 Task: Open Card Card0000000301 in Board Board0000000076 in Workspace WS0000000026 in Trello. Add Member Nikrathi889@gmail.com to Card Card0000000301 in Board Board0000000076 in Workspace WS0000000026 in Trello. Add Green Label titled Label0000000301 to Card Card0000000301 in Board Board0000000076 in Workspace WS0000000026 in Trello. Add Checklist CL0000000301 to Card Card0000000301 in Board Board0000000076 in Workspace WS0000000026 in Trello. Add Dates with Start Date as Apr 08 2023 and Due Date as Apr 30 2023 to Card Card0000000301 in Board Board0000000076 in Workspace WS0000000026 in Trello
Action: Mouse moved to (357, 233)
Screenshot: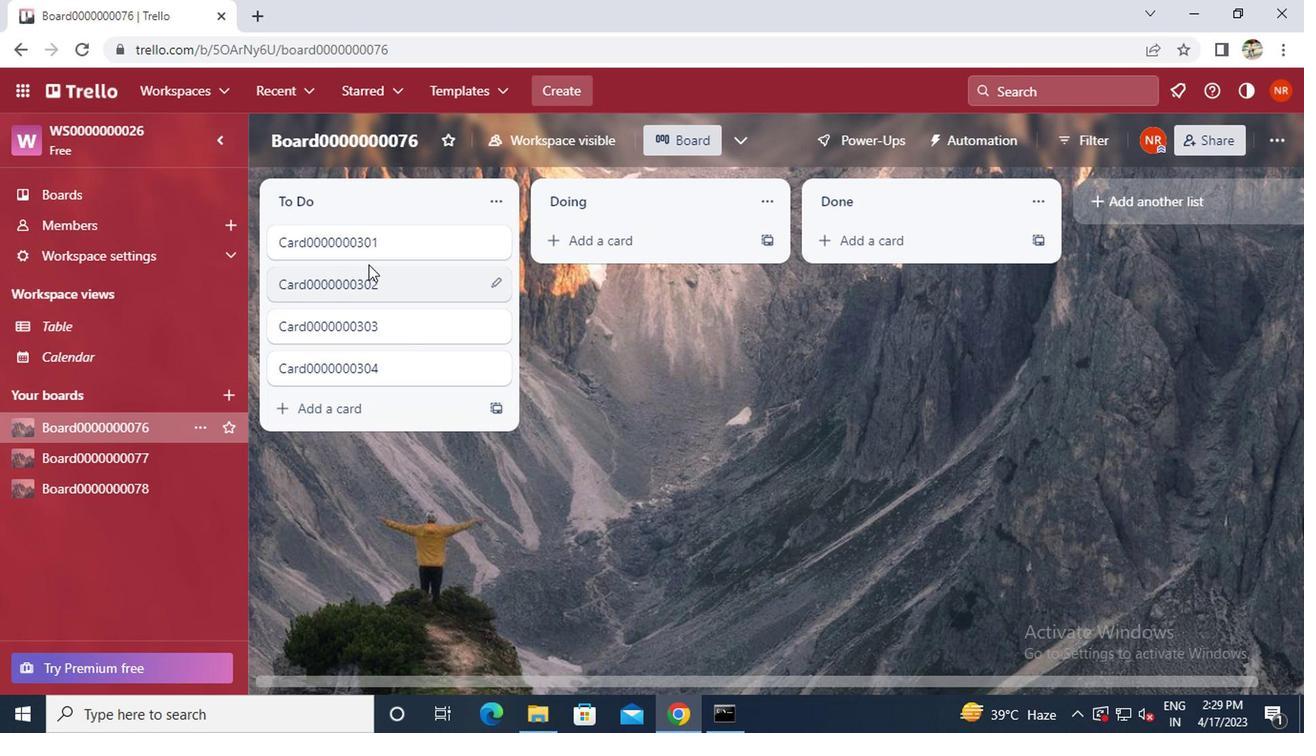 
Action: Mouse pressed left at (357, 233)
Screenshot: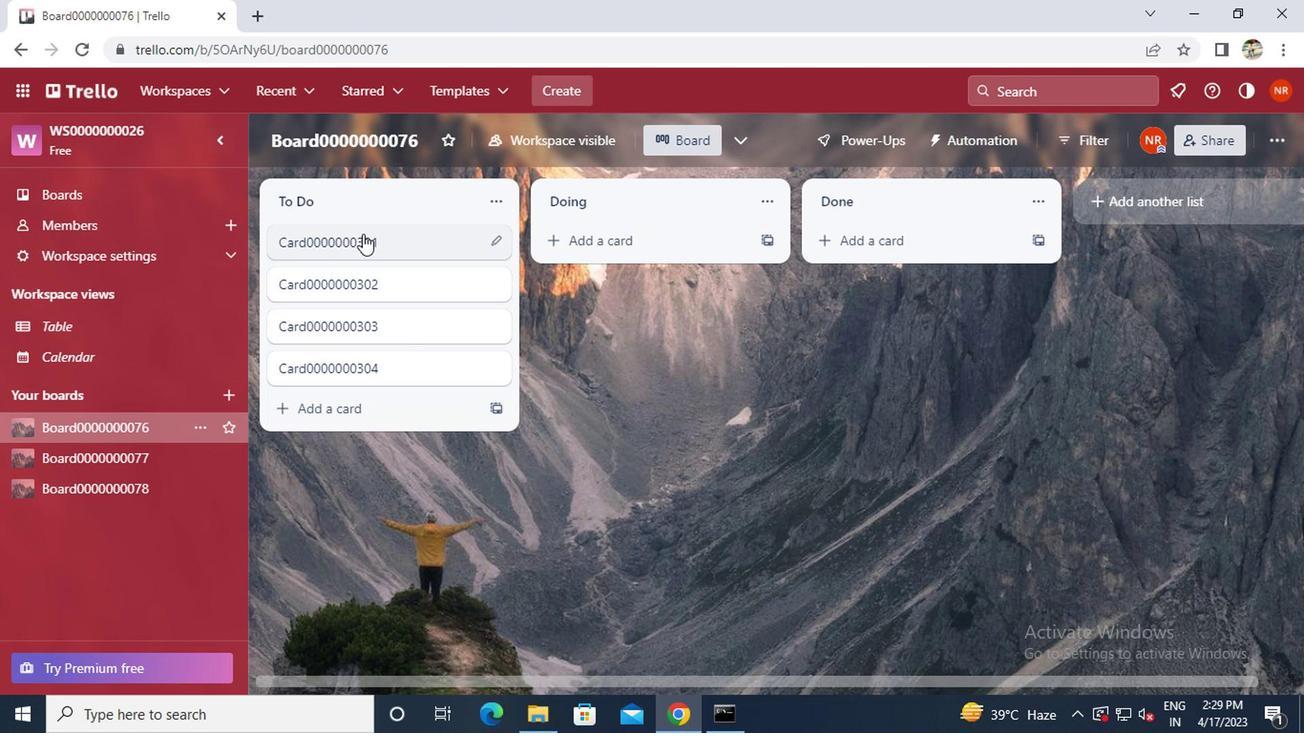 
Action: Mouse moved to (873, 239)
Screenshot: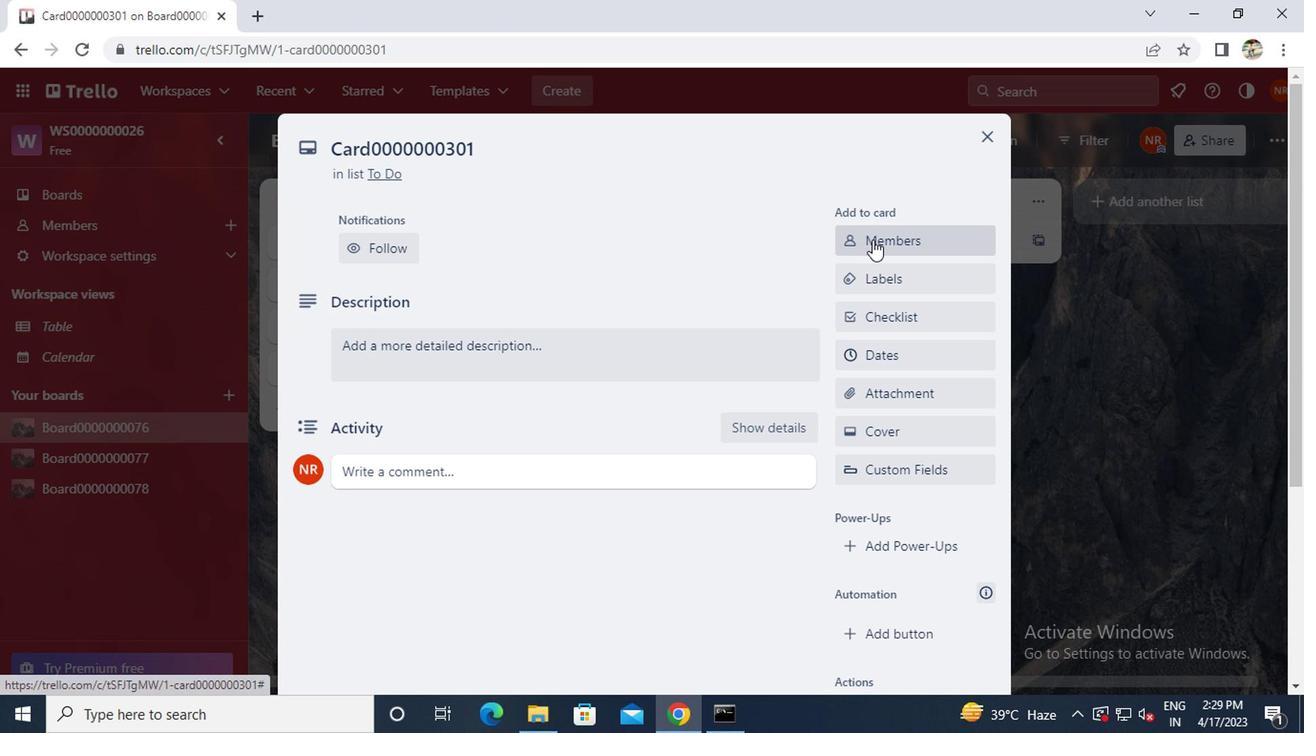 
Action: Mouse pressed left at (873, 239)
Screenshot: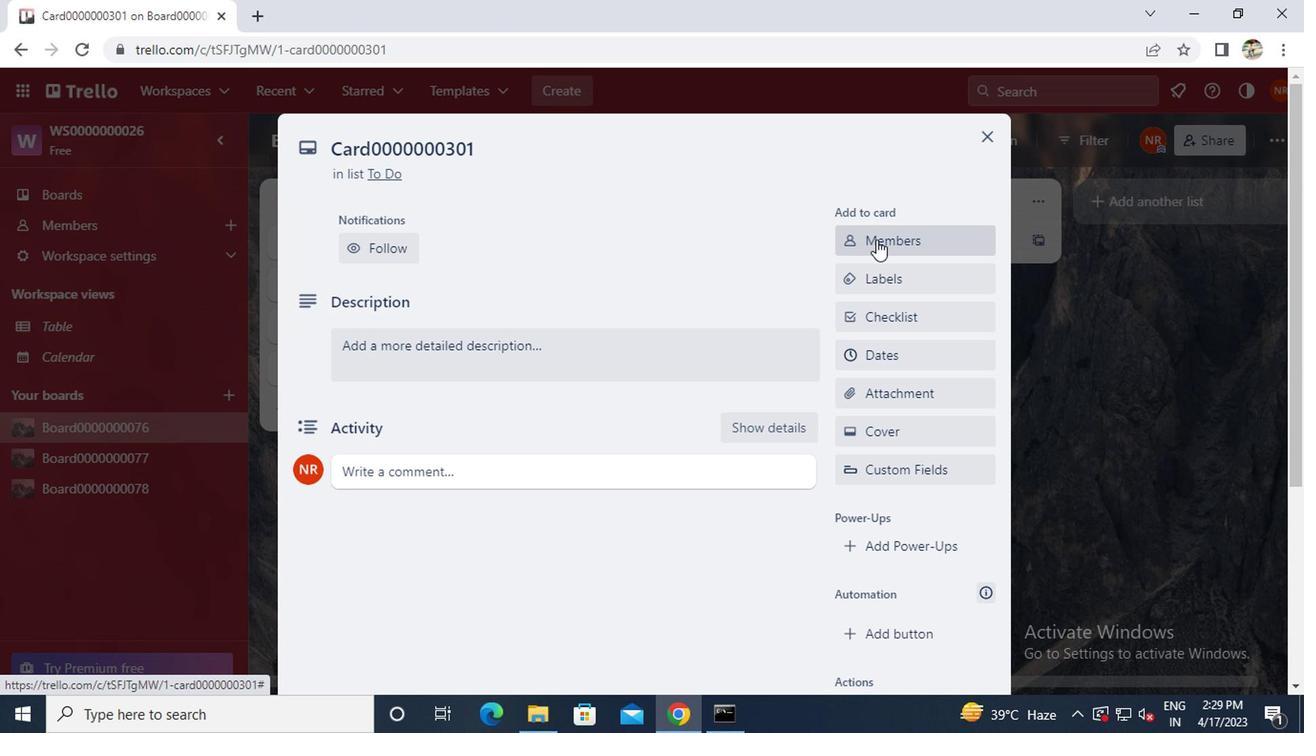 
Action: Key pressed n<Key.caps_lock>ikrathi889<Key.shift>@GMAIL.COM
Screenshot: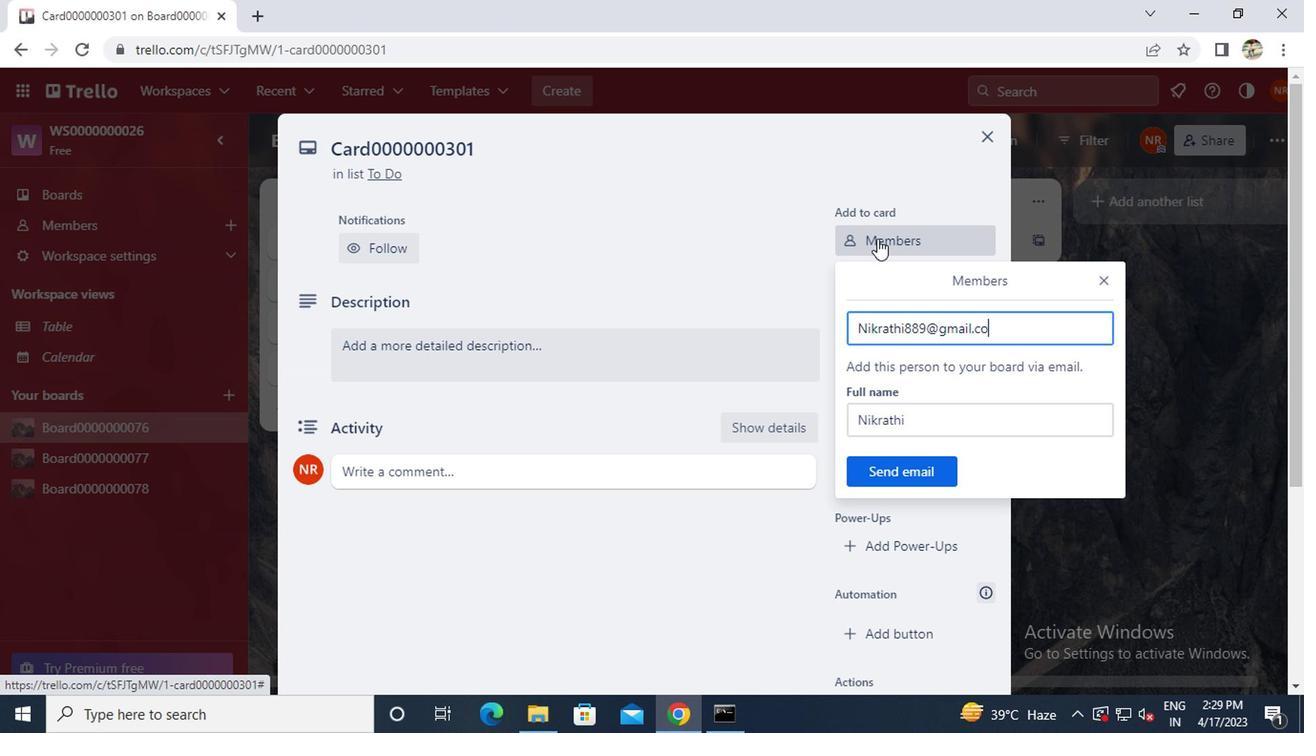 
Action: Mouse moved to (898, 468)
Screenshot: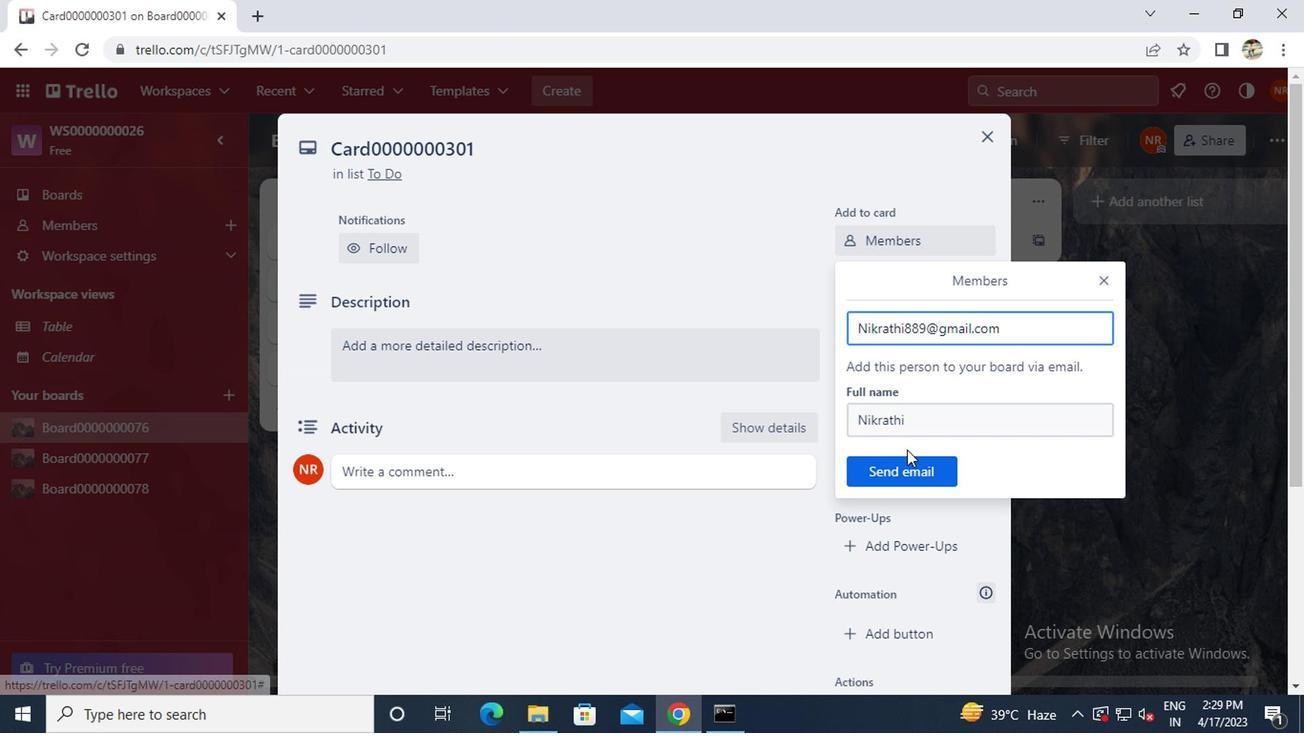 
Action: Mouse pressed left at (898, 468)
Screenshot: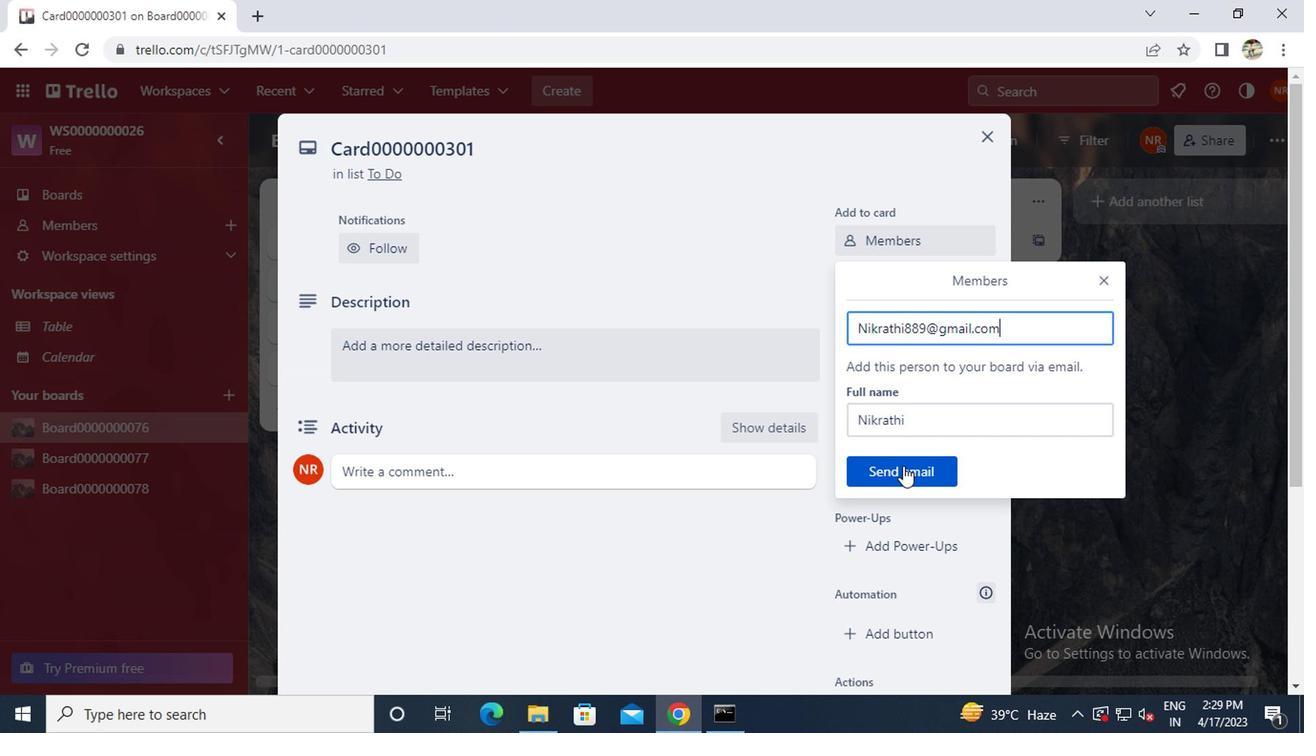 
Action: Mouse moved to (878, 349)
Screenshot: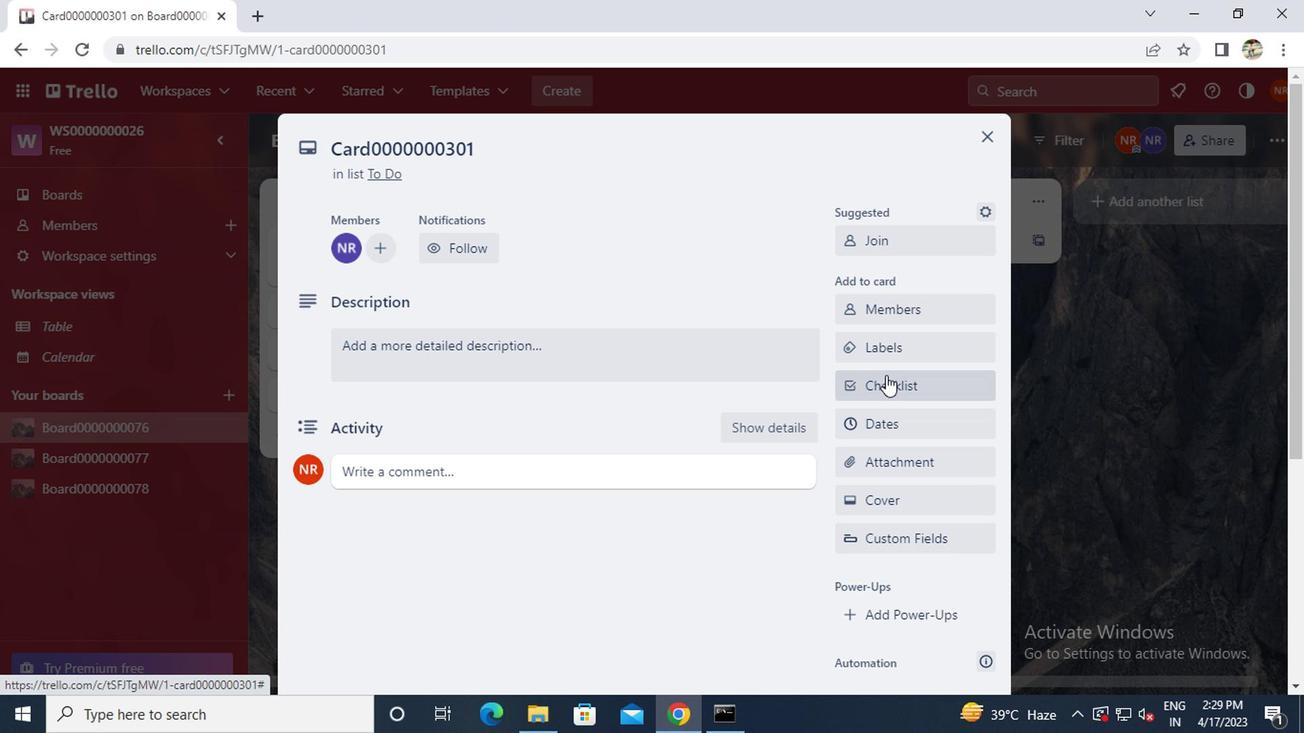 
Action: Mouse pressed left at (878, 349)
Screenshot: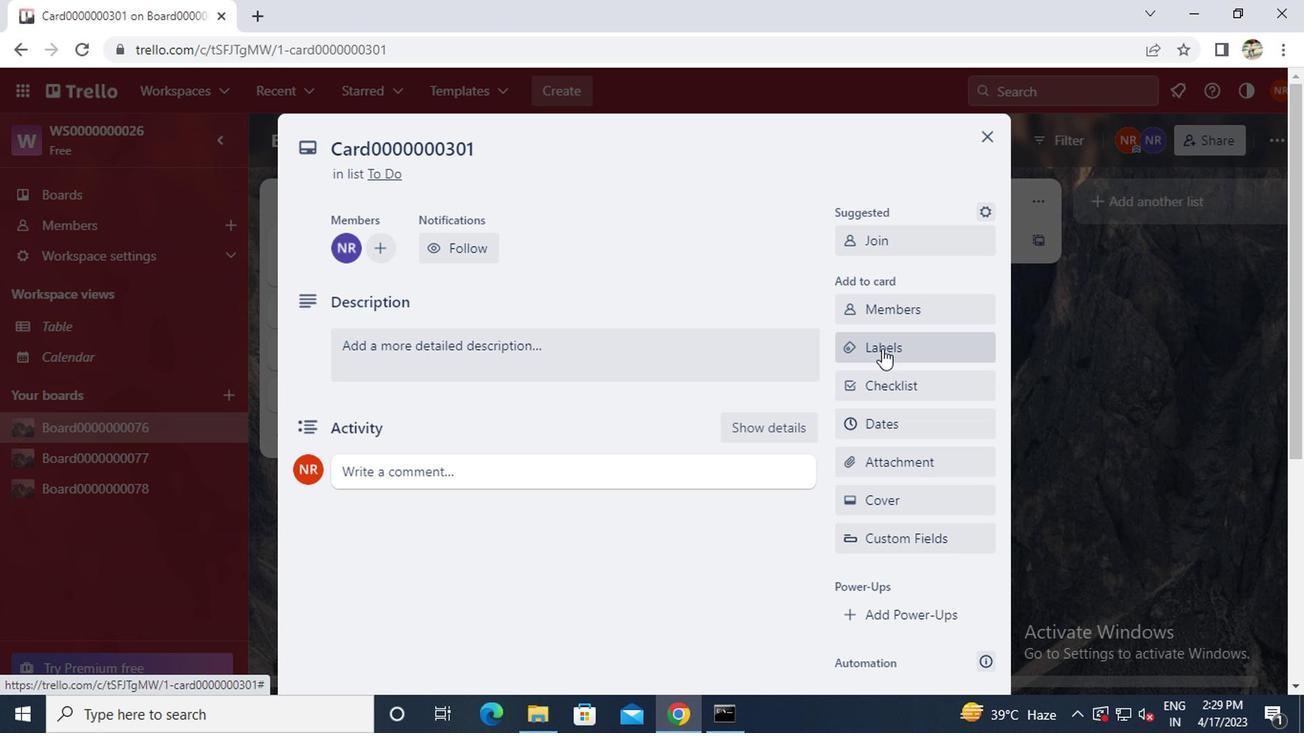 
Action: Mouse moved to (904, 473)
Screenshot: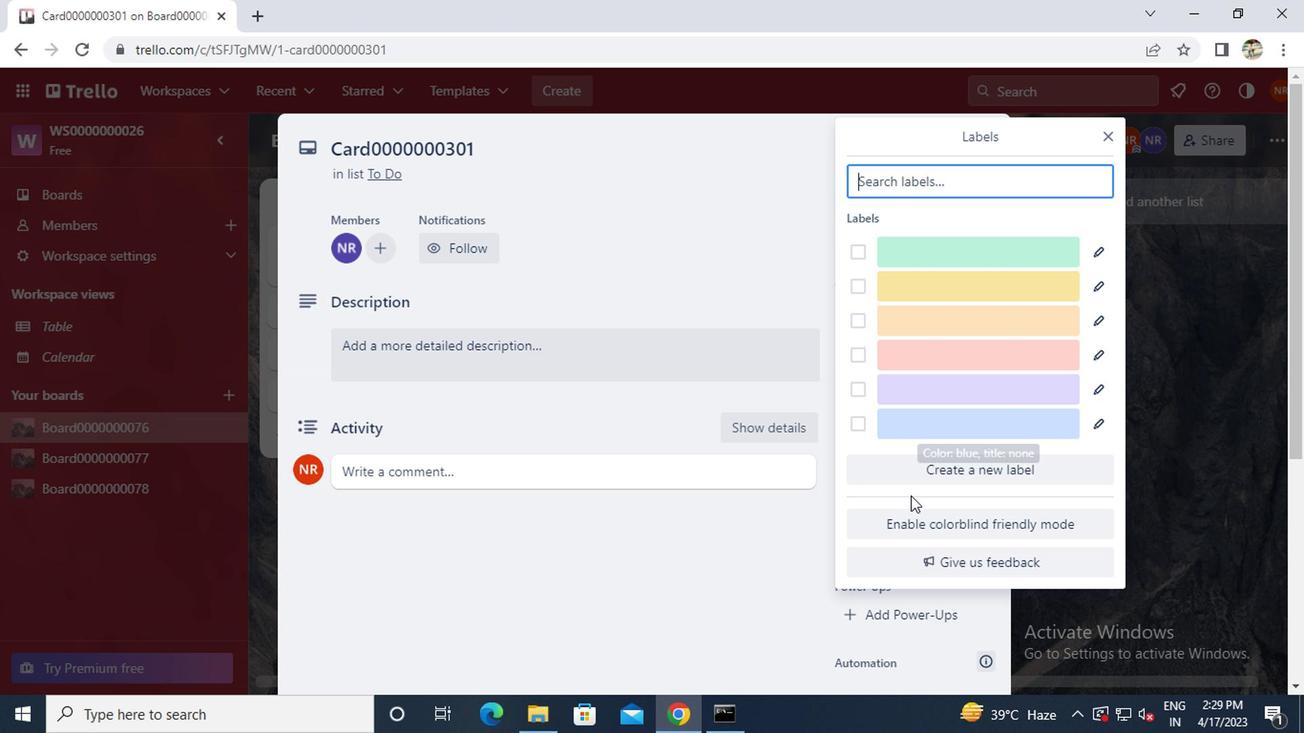 
Action: Mouse pressed left at (904, 473)
Screenshot: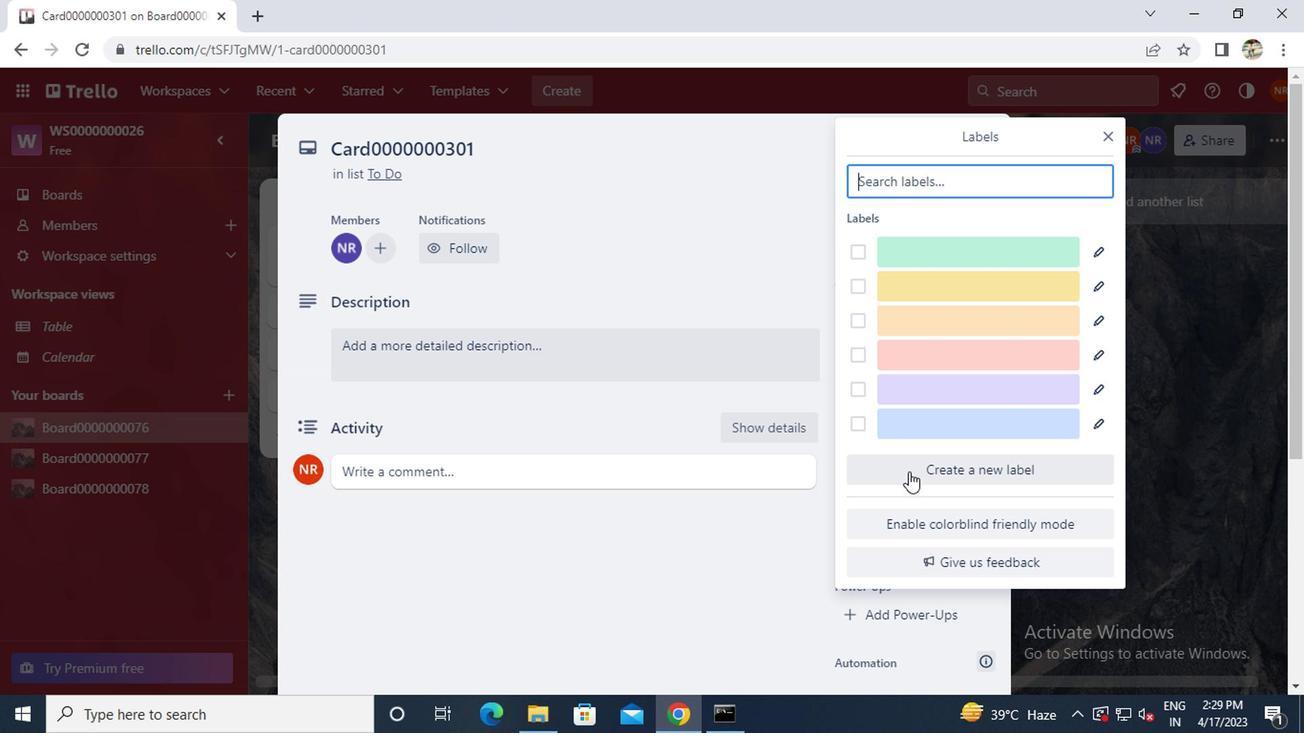 
Action: Mouse moved to (864, 417)
Screenshot: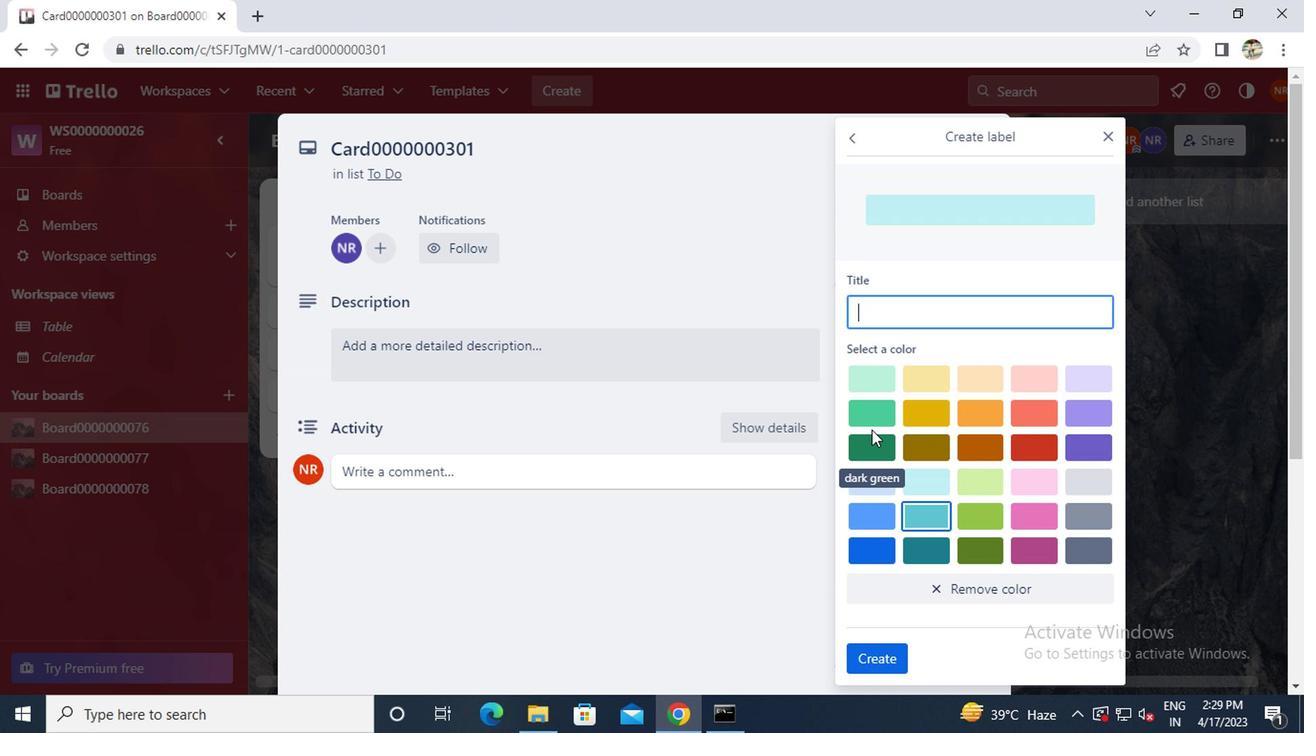 
Action: Mouse pressed left at (864, 417)
Screenshot: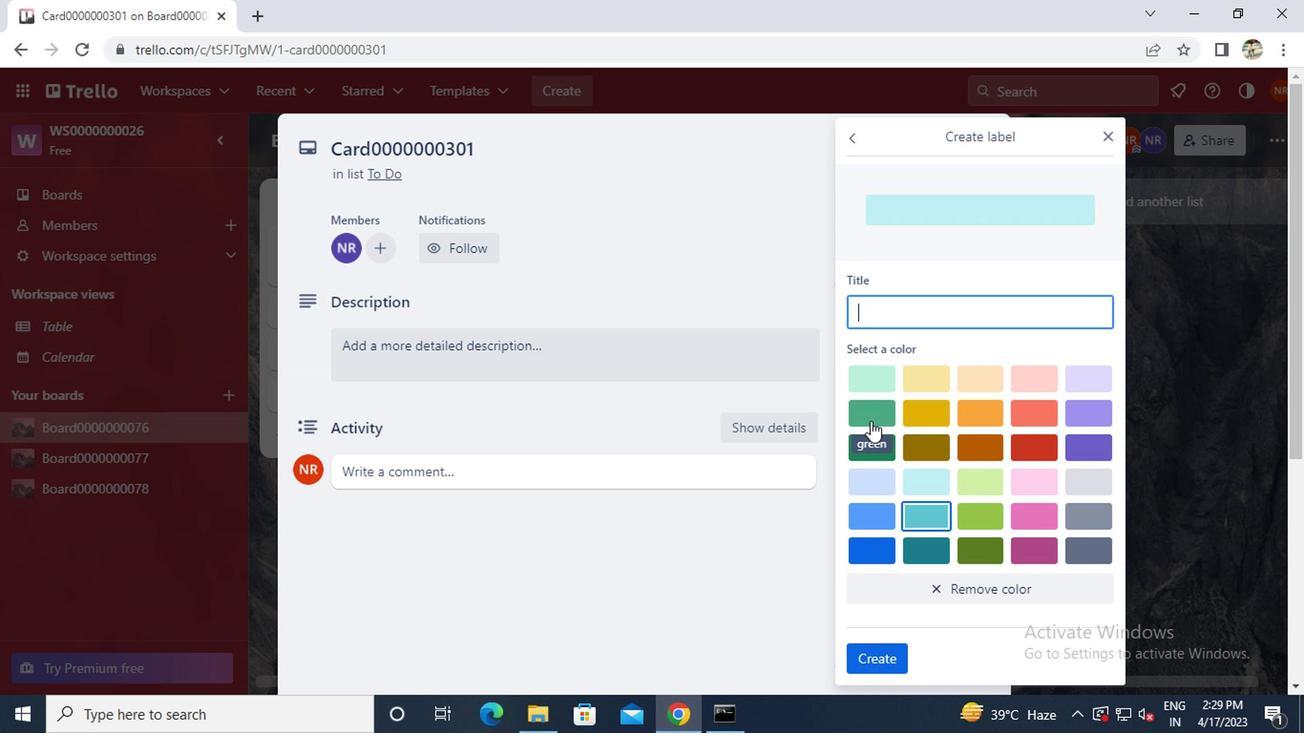 
Action: Mouse moved to (876, 309)
Screenshot: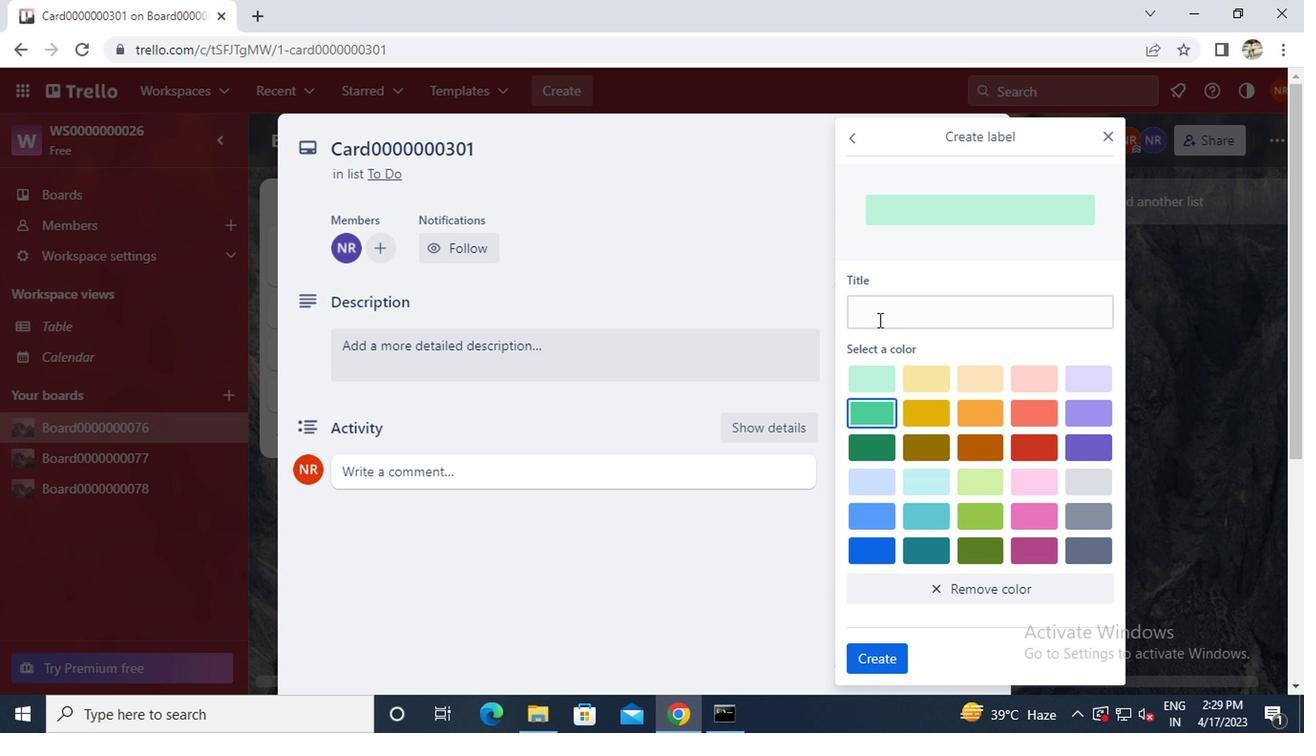 
Action: Mouse pressed left at (876, 309)
Screenshot: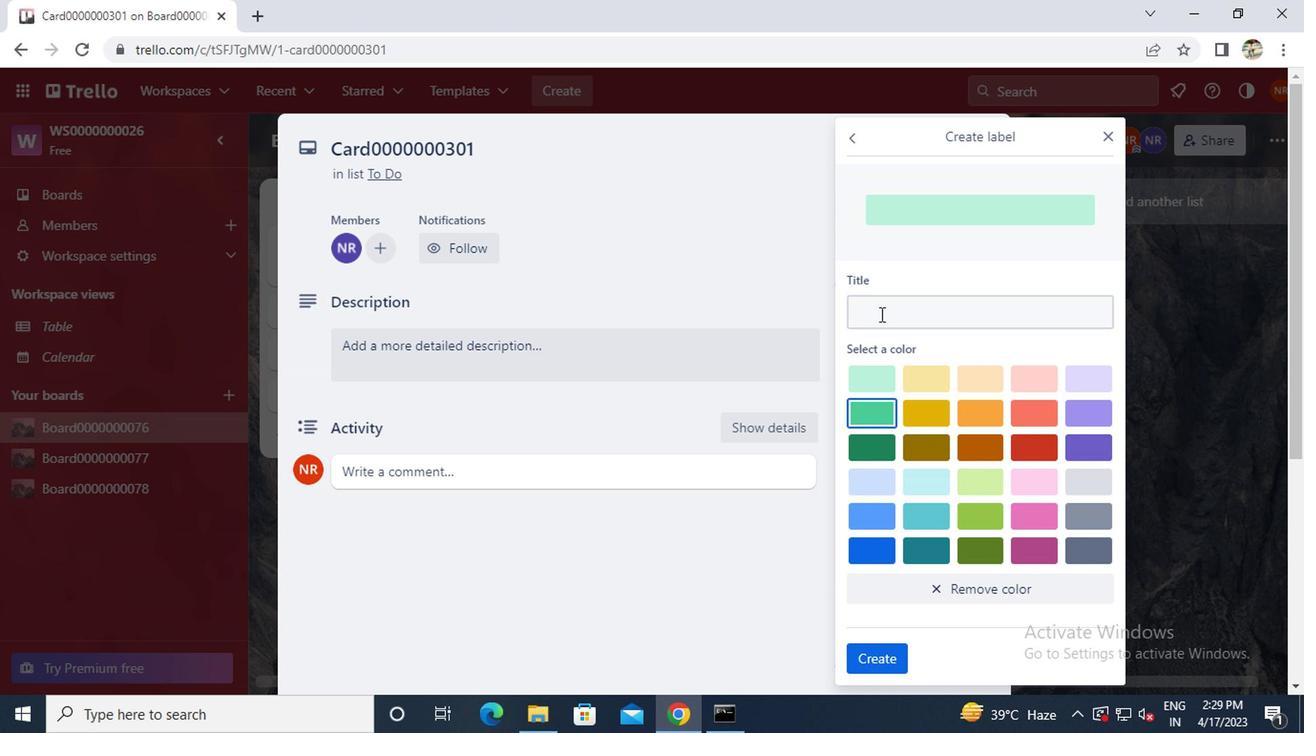 
Action: Key pressed <Key.caps_lock>L<Key.caps_lock>ABEL00000000<Key.backspace>301
Screenshot: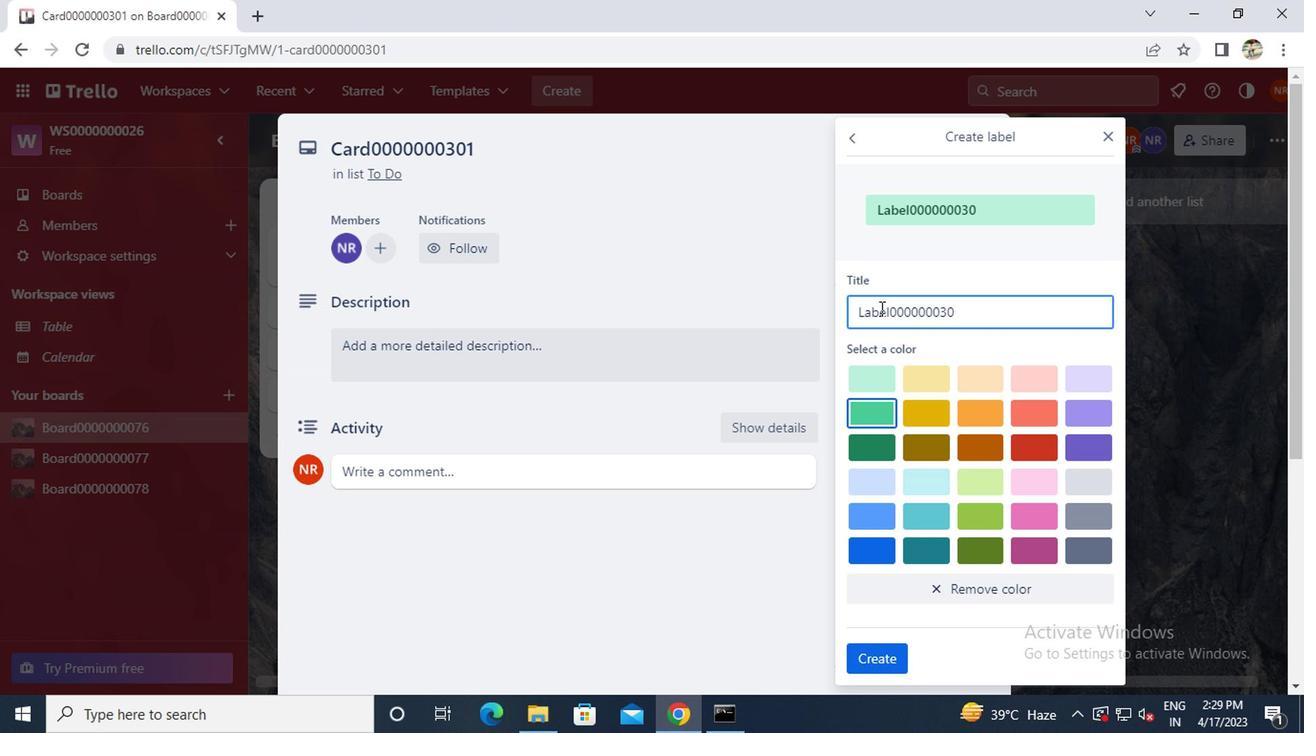 
Action: Mouse moved to (871, 657)
Screenshot: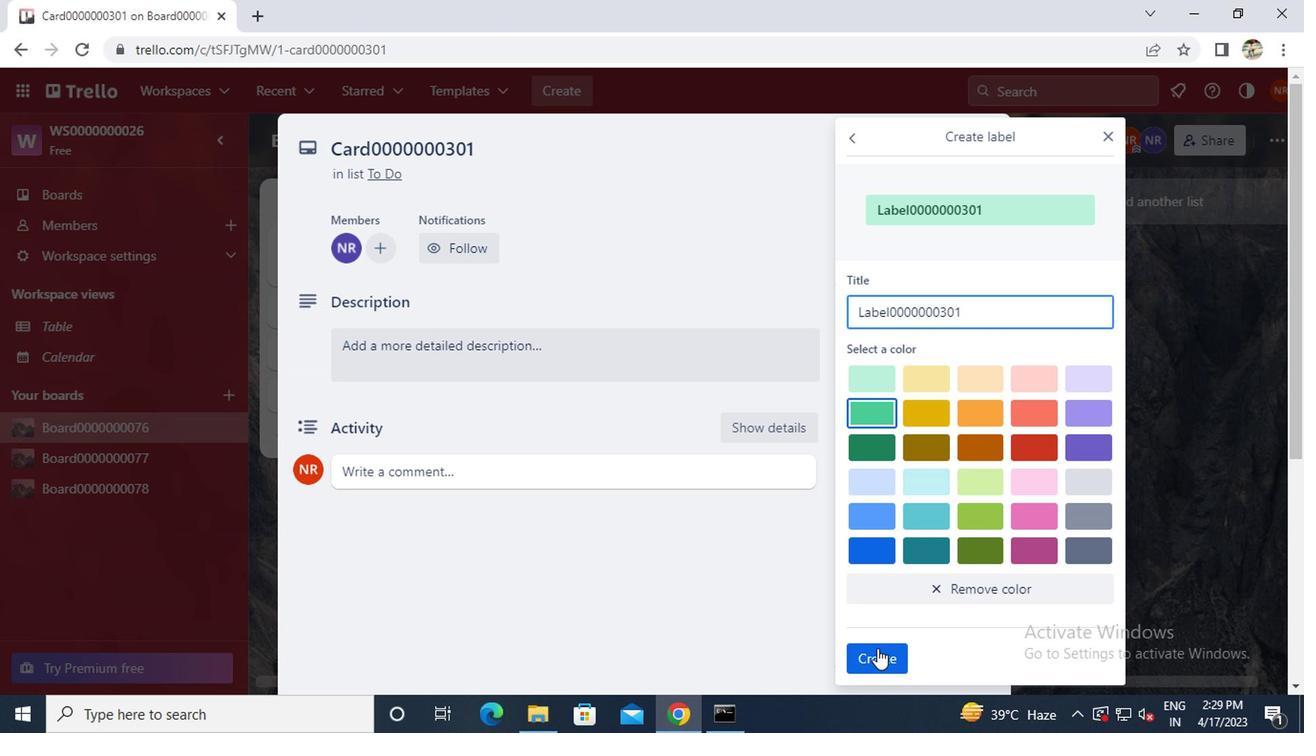 
Action: Mouse pressed left at (871, 657)
Screenshot: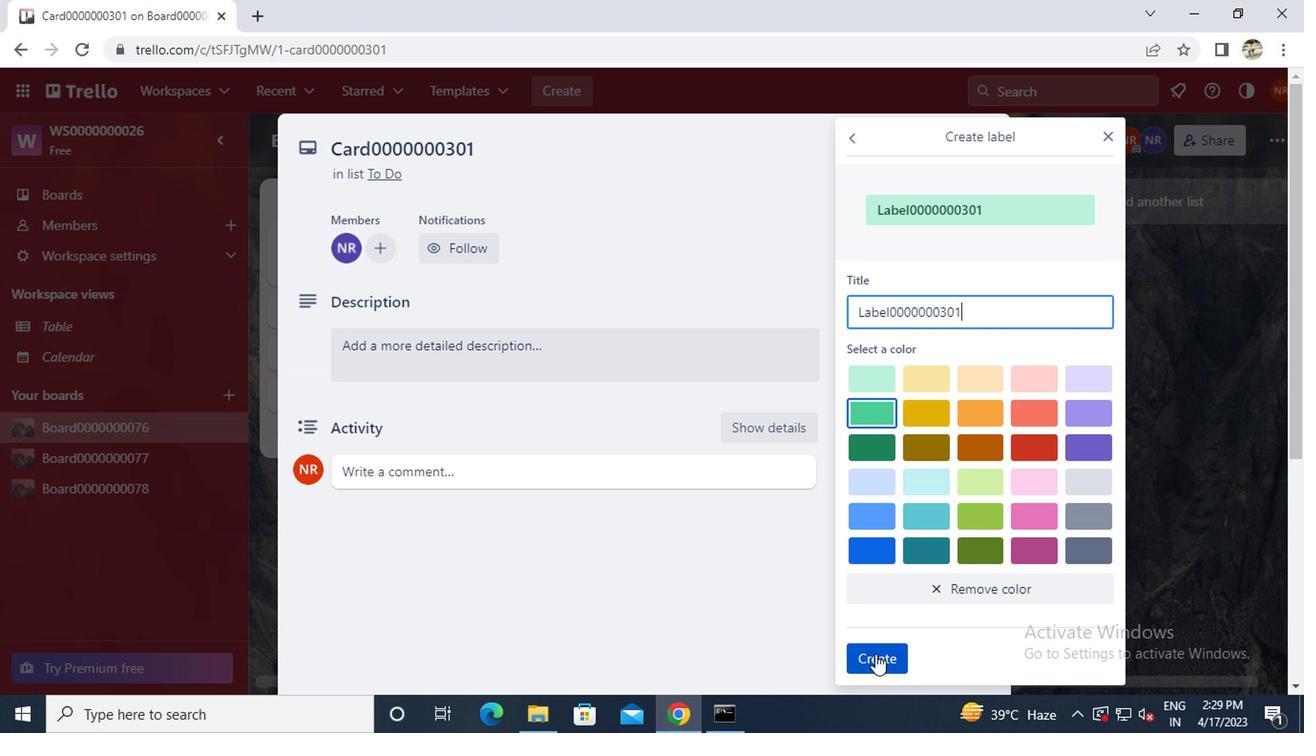 
Action: Mouse moved to (1104, 135)
Screenshot: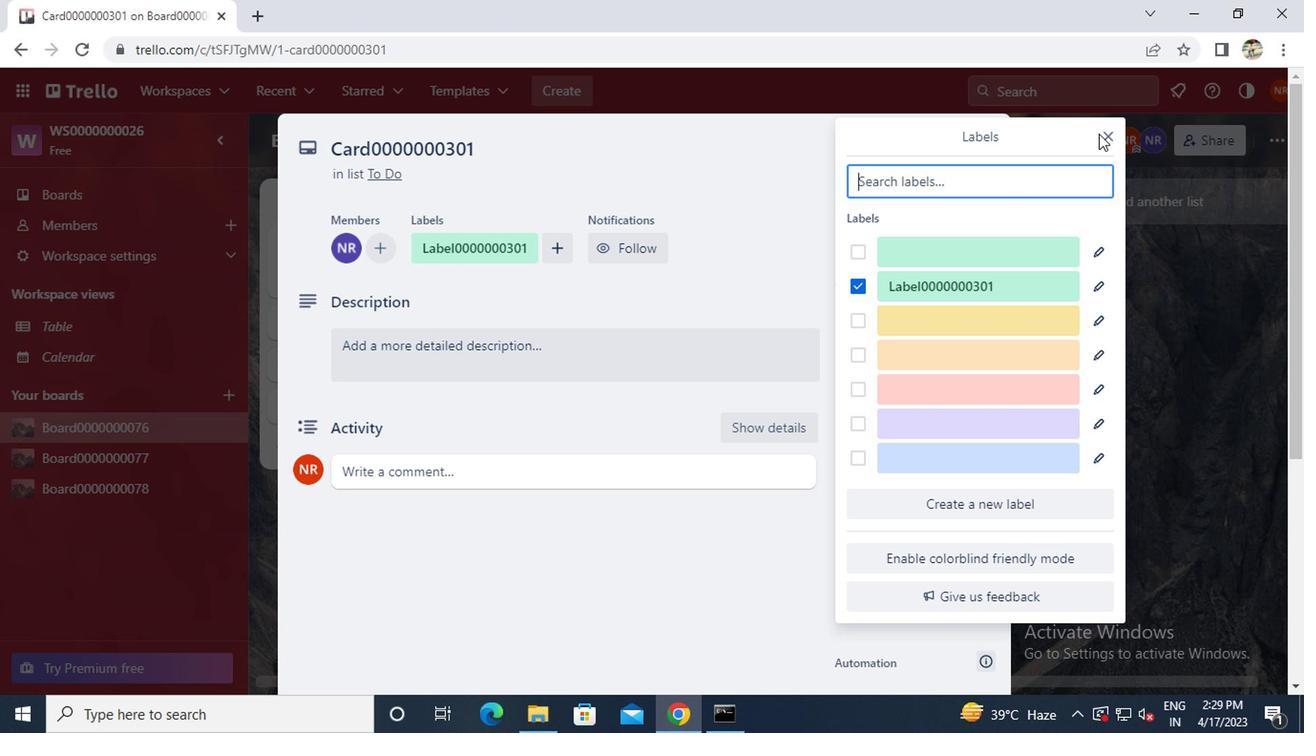 
Action: Mouse pressed left at (1104, 135)
Screenshot: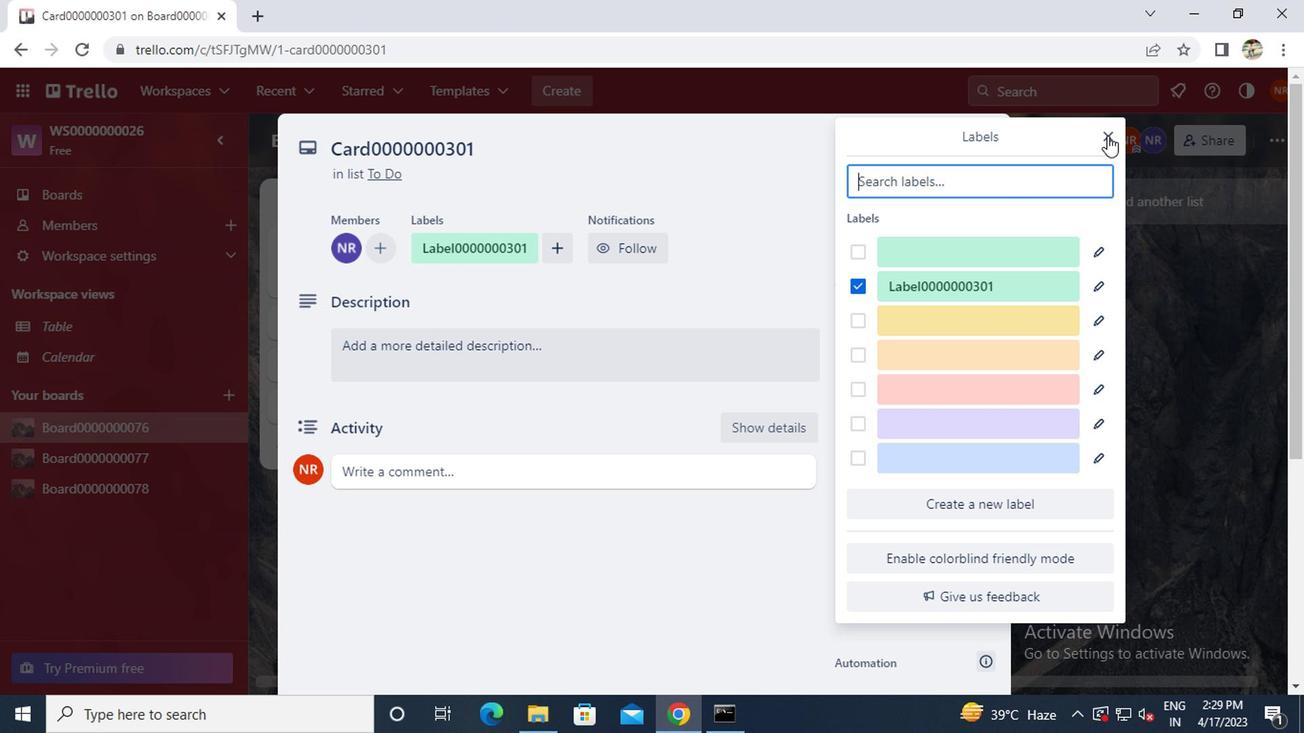 
Action: Mouse moved to (904, 395)
Screenshot: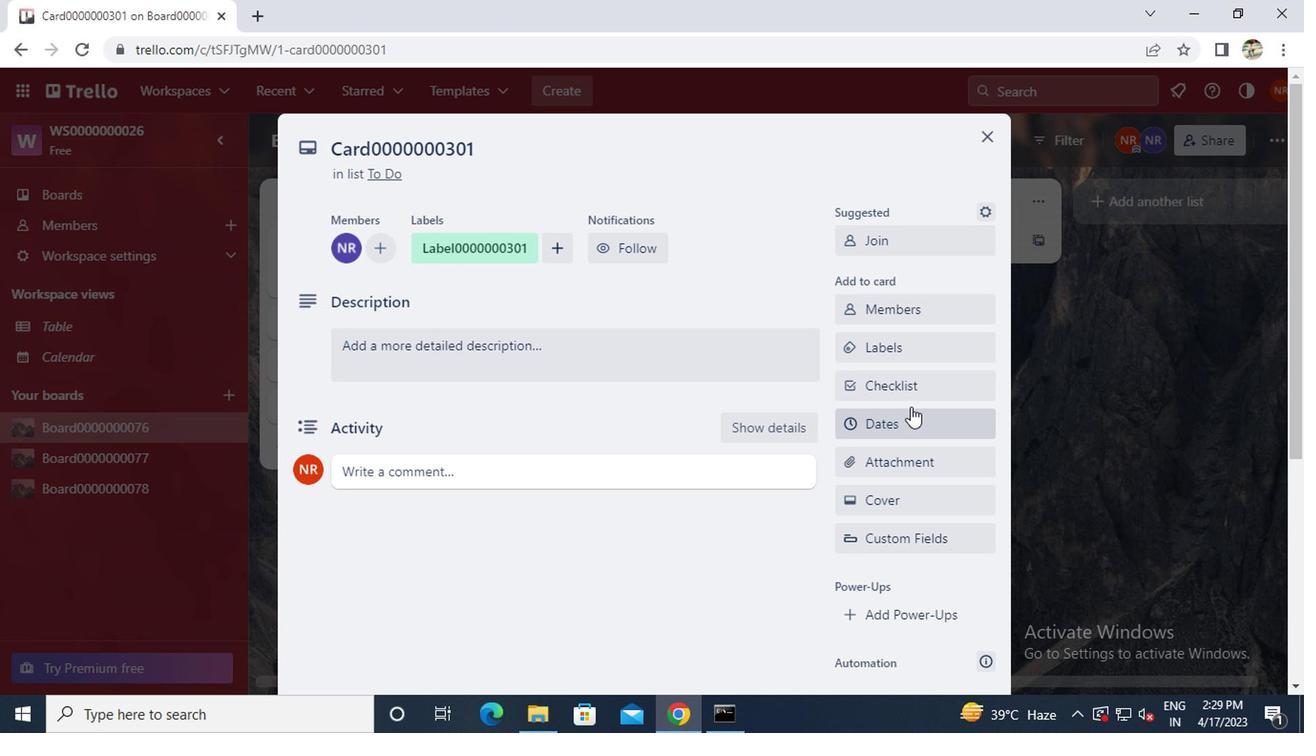 
Action: Mouse pressed left at (904, 395)
Screenshot: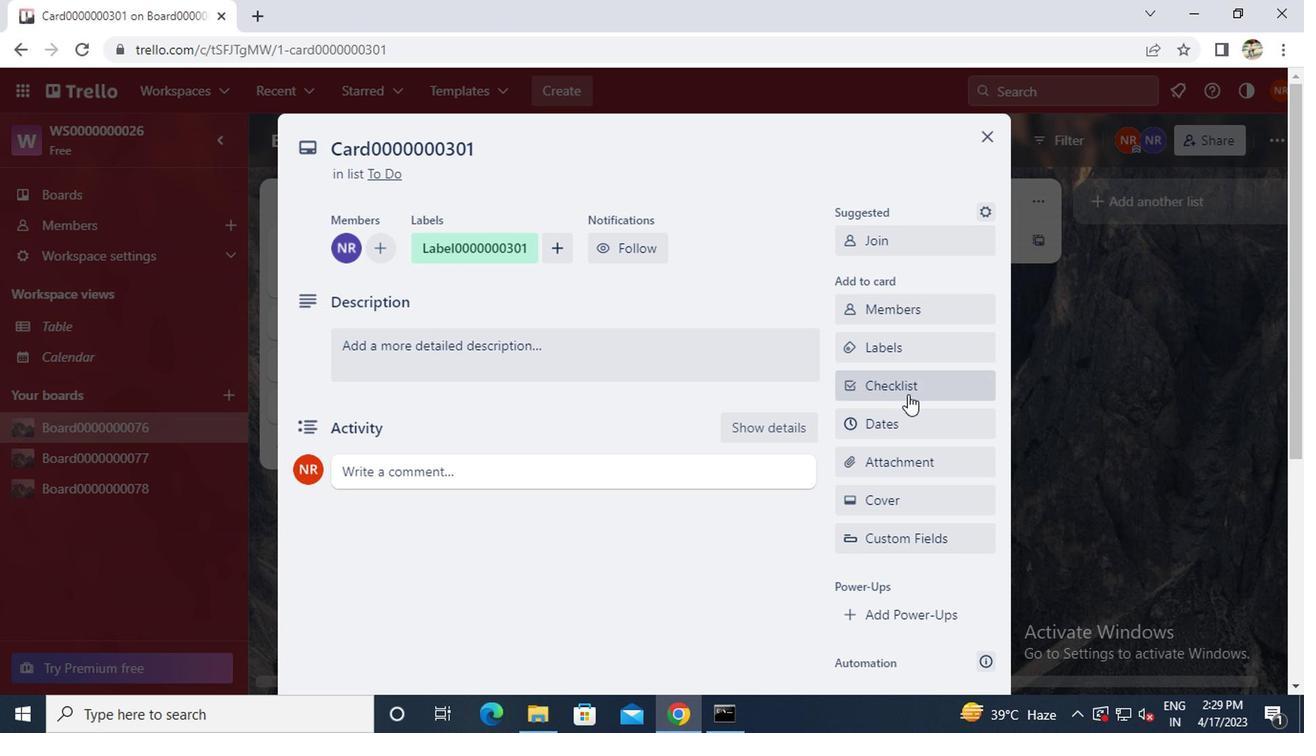 
Action: Key pressed <Key.caps_lock>CL00000000<Key.backspace>301
Screenshot: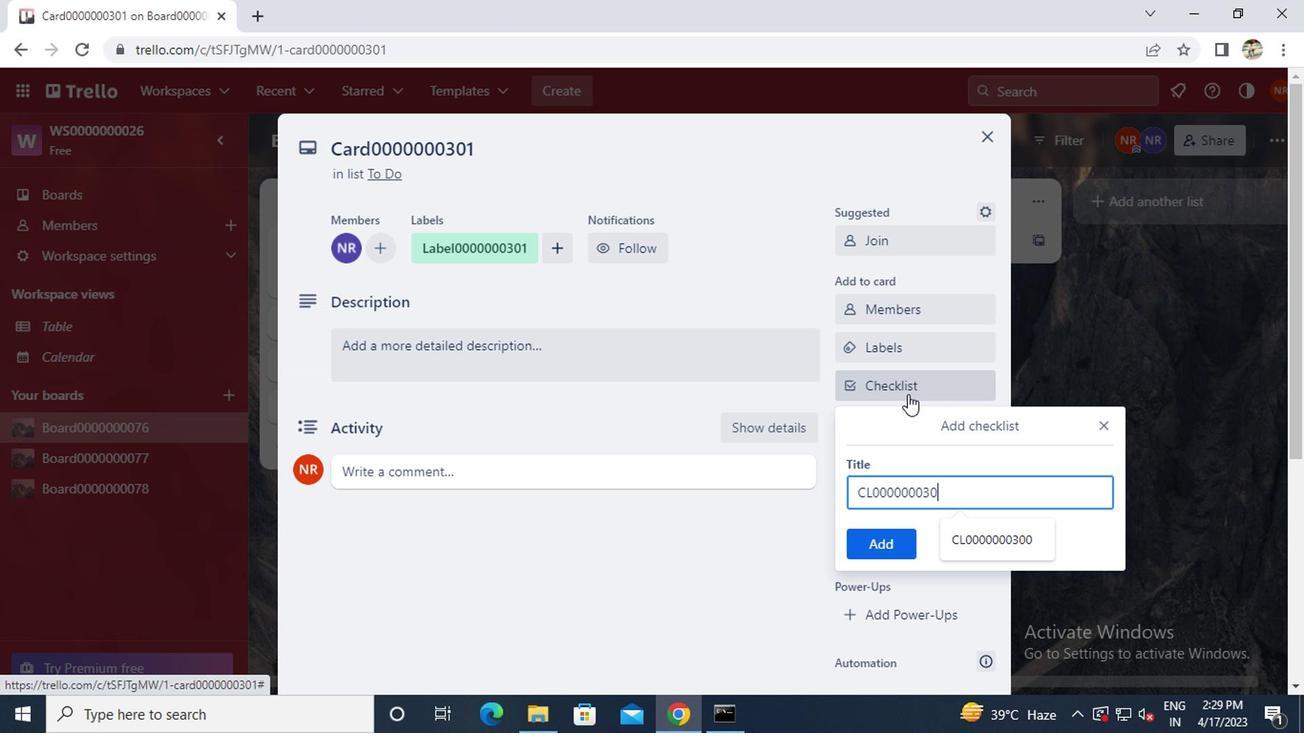 
Action: Mouse moved to (883, 544)
Screenshot: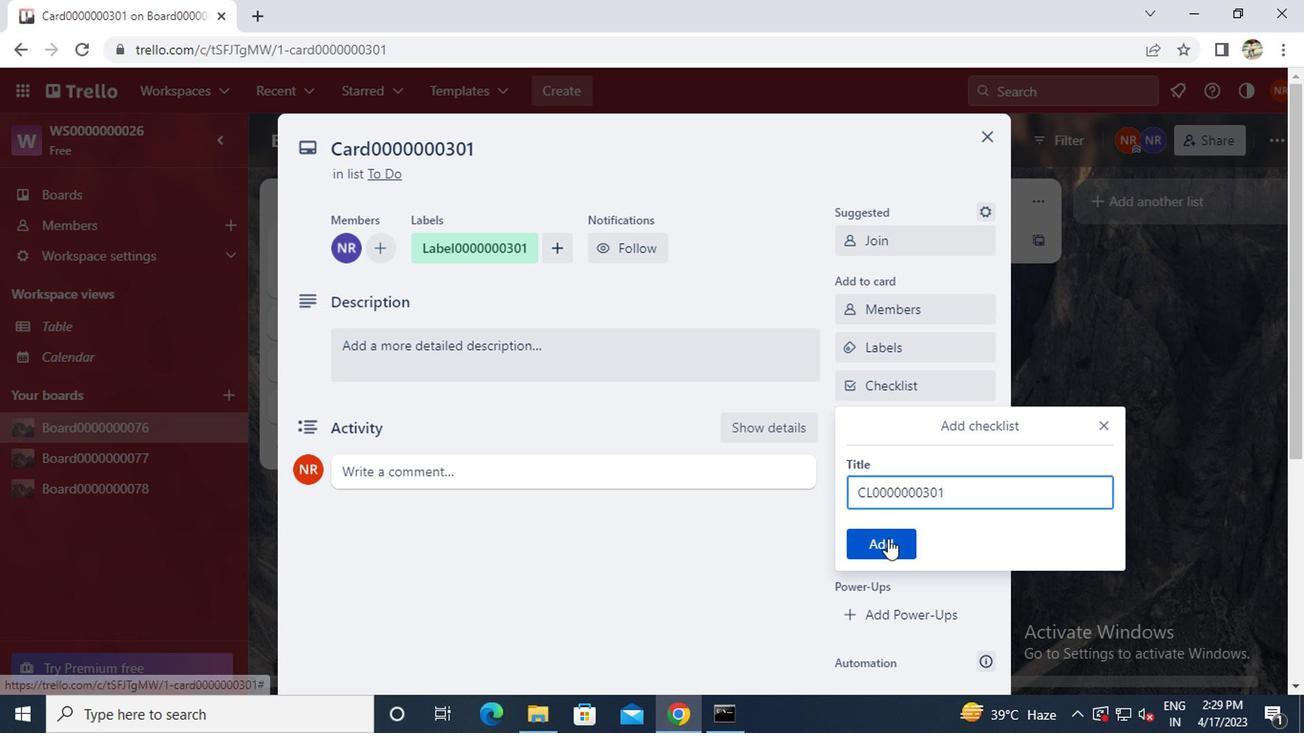 
Action: Mouse pressed left at (883, 544)
Screenshot: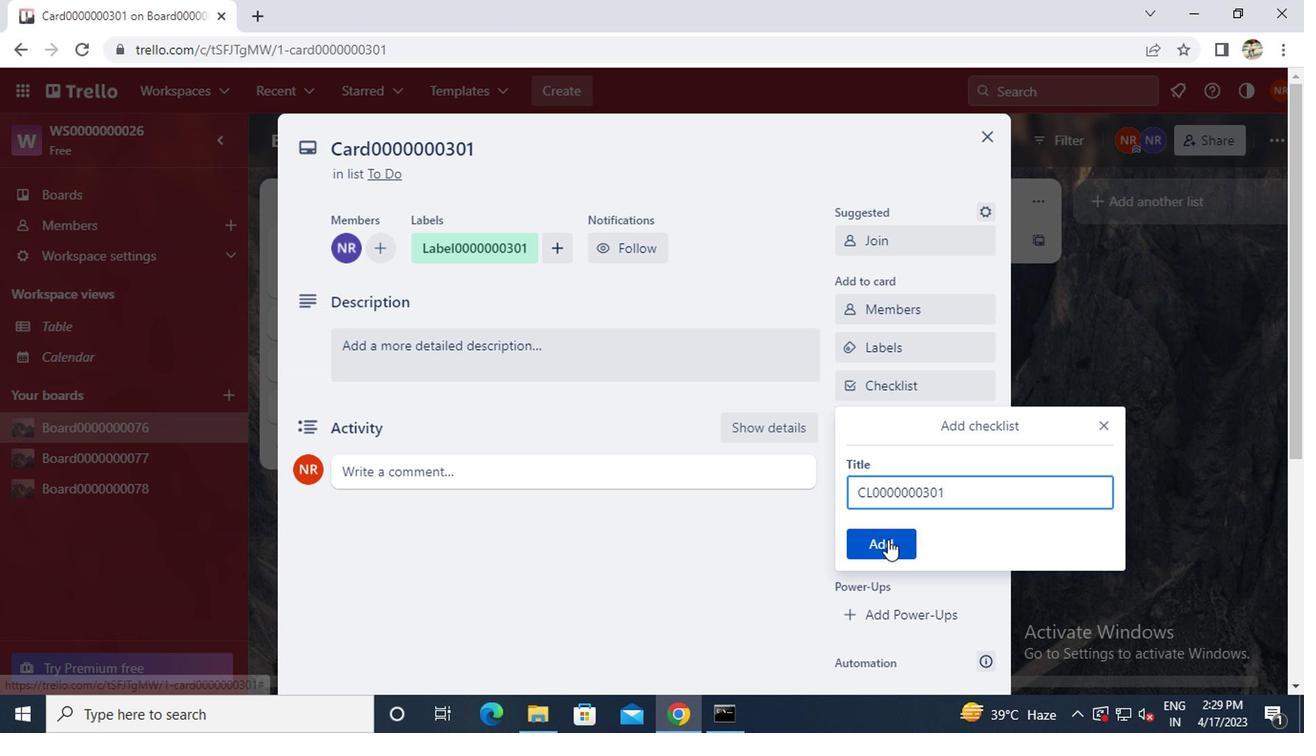 
Action: Mouse moved to (873, 415)
Screenshot: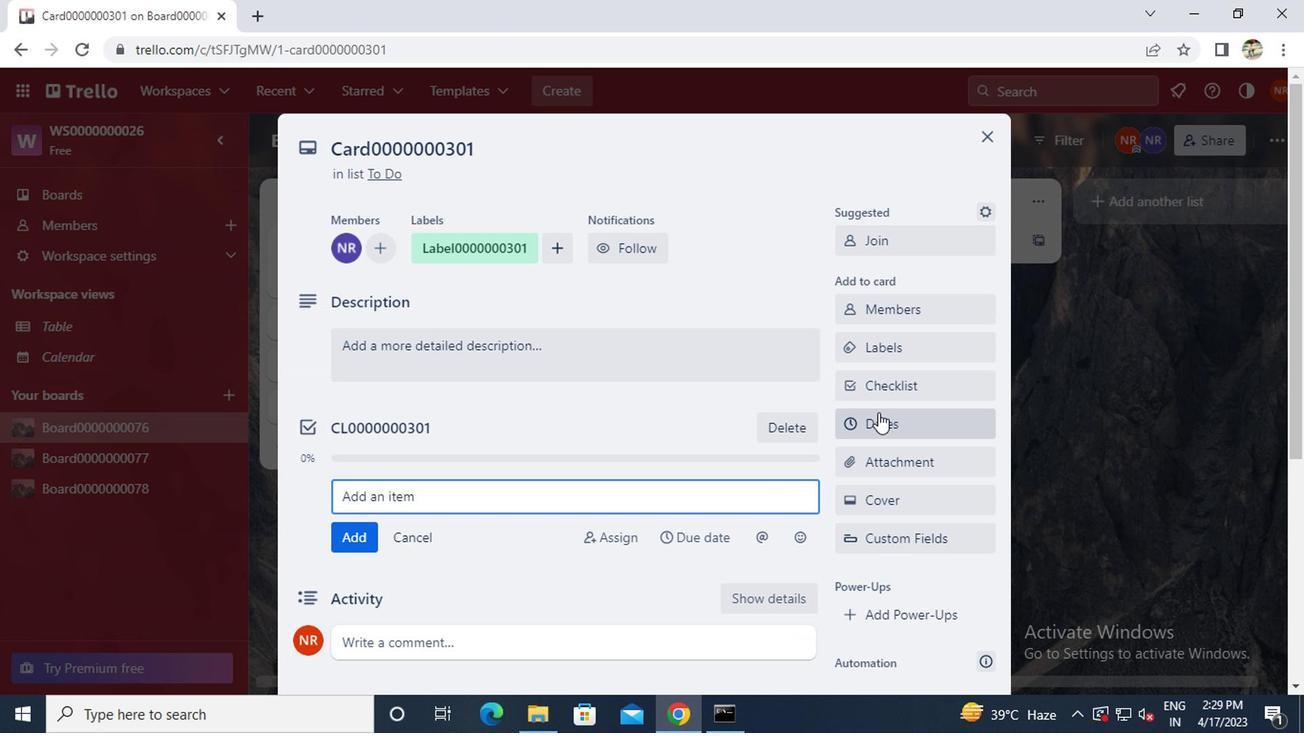 
Action: Mouse pressed left at (873, 415)
Screenshot: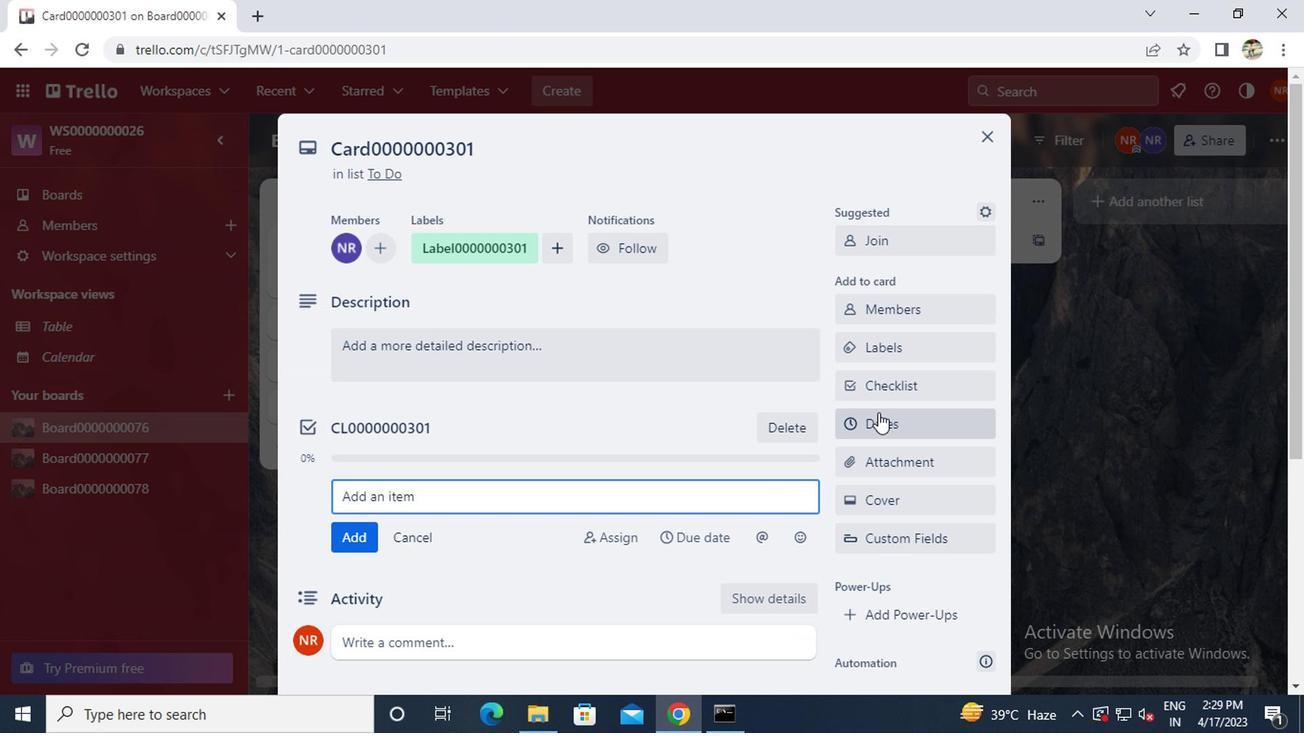 
Action: Mouse moved to (846, 478)
Screenshot: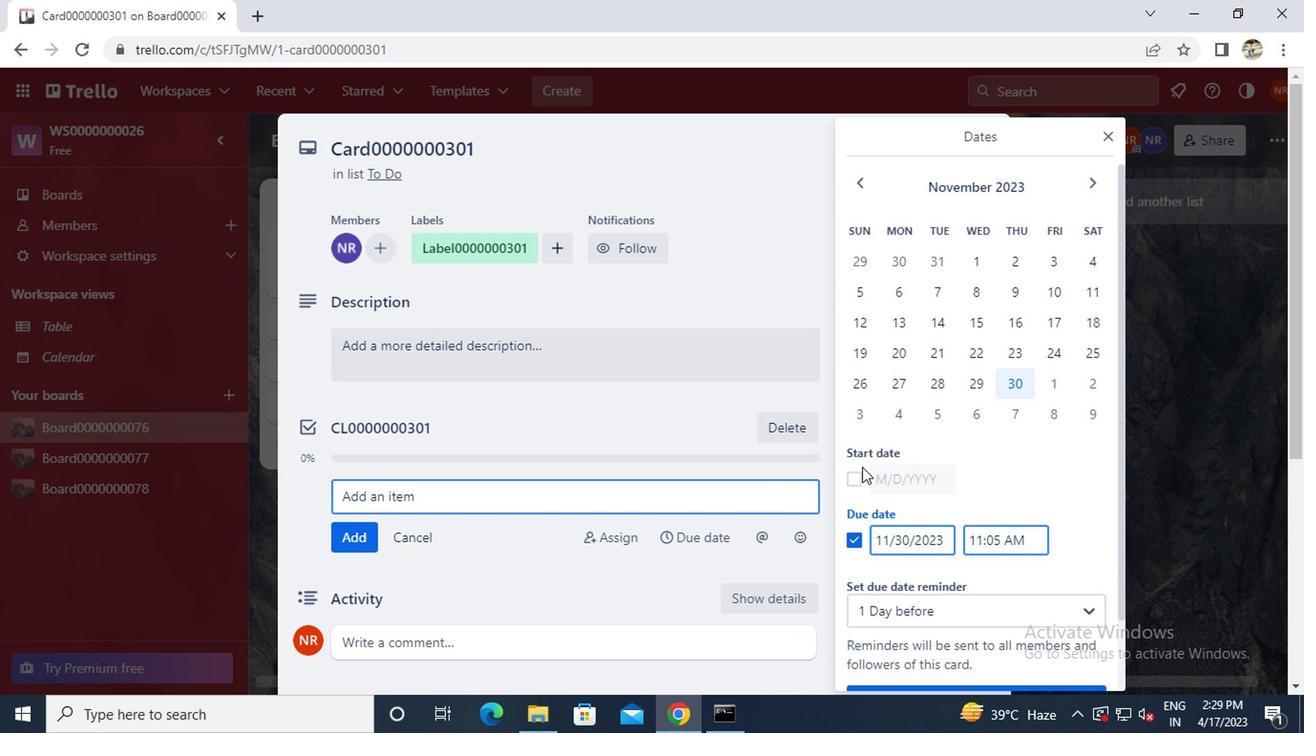 
Action: Mouse pressed left at (846, 478)
Screenshot: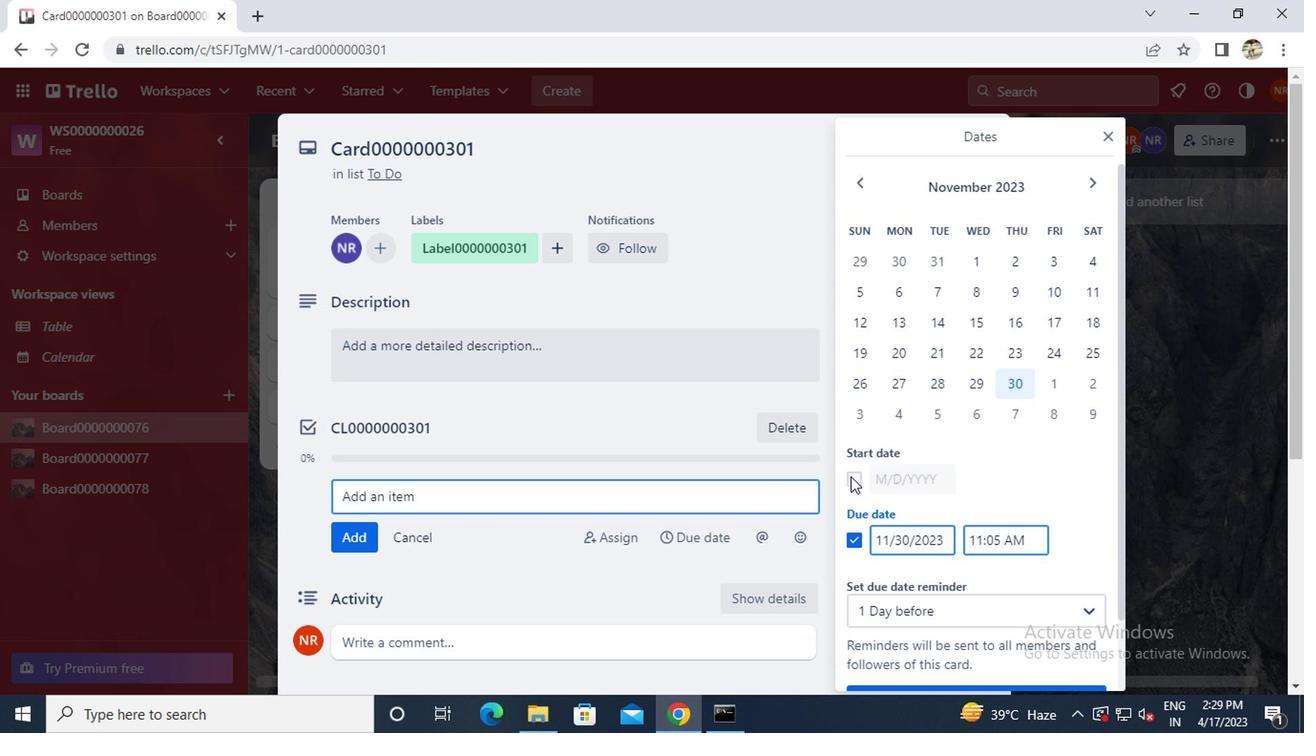 
Action: Mouse moved to (858, 179)
Screenshot: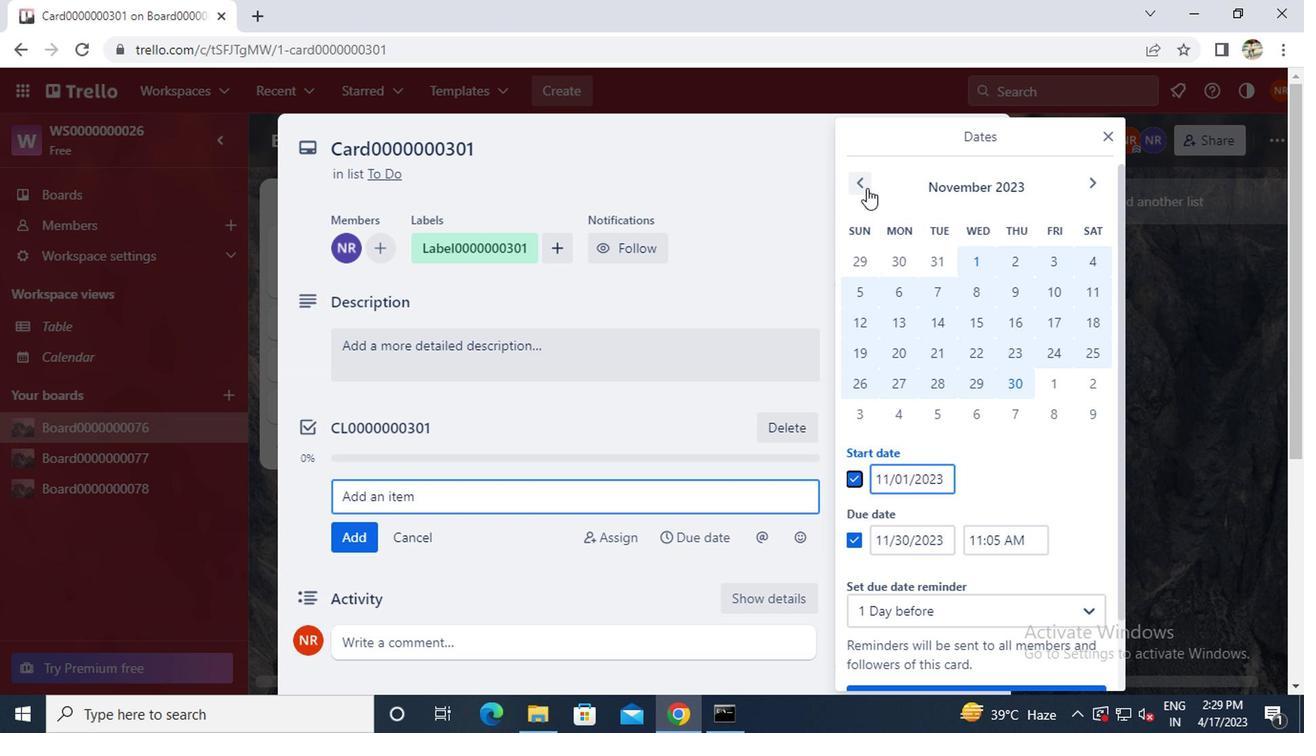 
Action: Mouse pressed left at (858, 179)
Screenshot: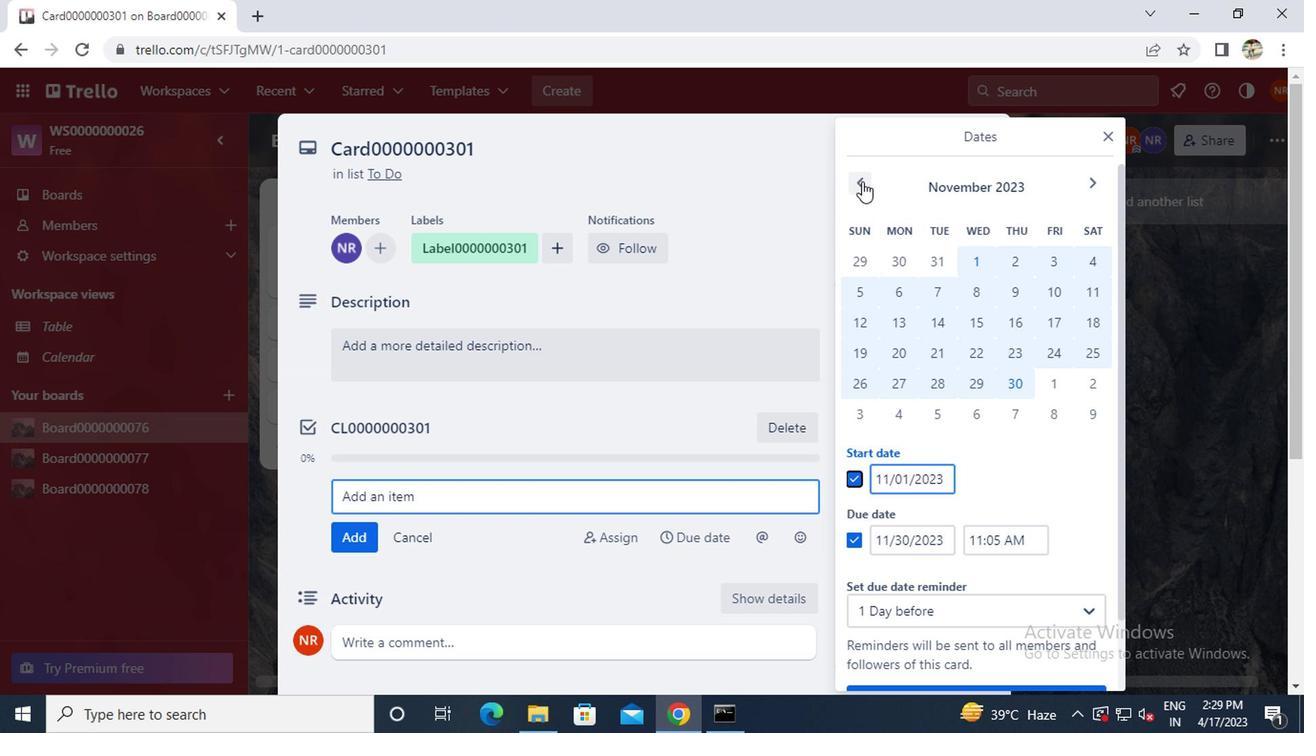 
Action: Mouse pressed left at (858, 179)
Screenshot: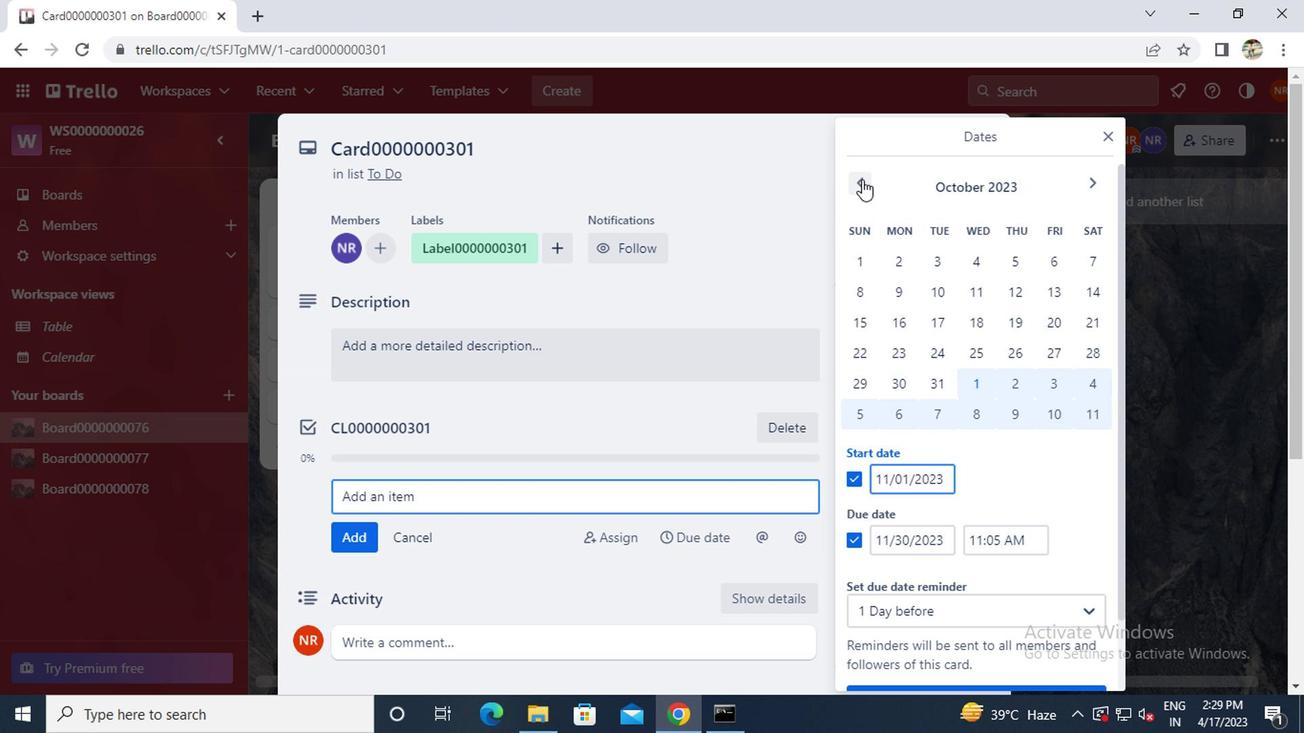 
Action: Mouse pressed left at (858, 179)
Screenshot: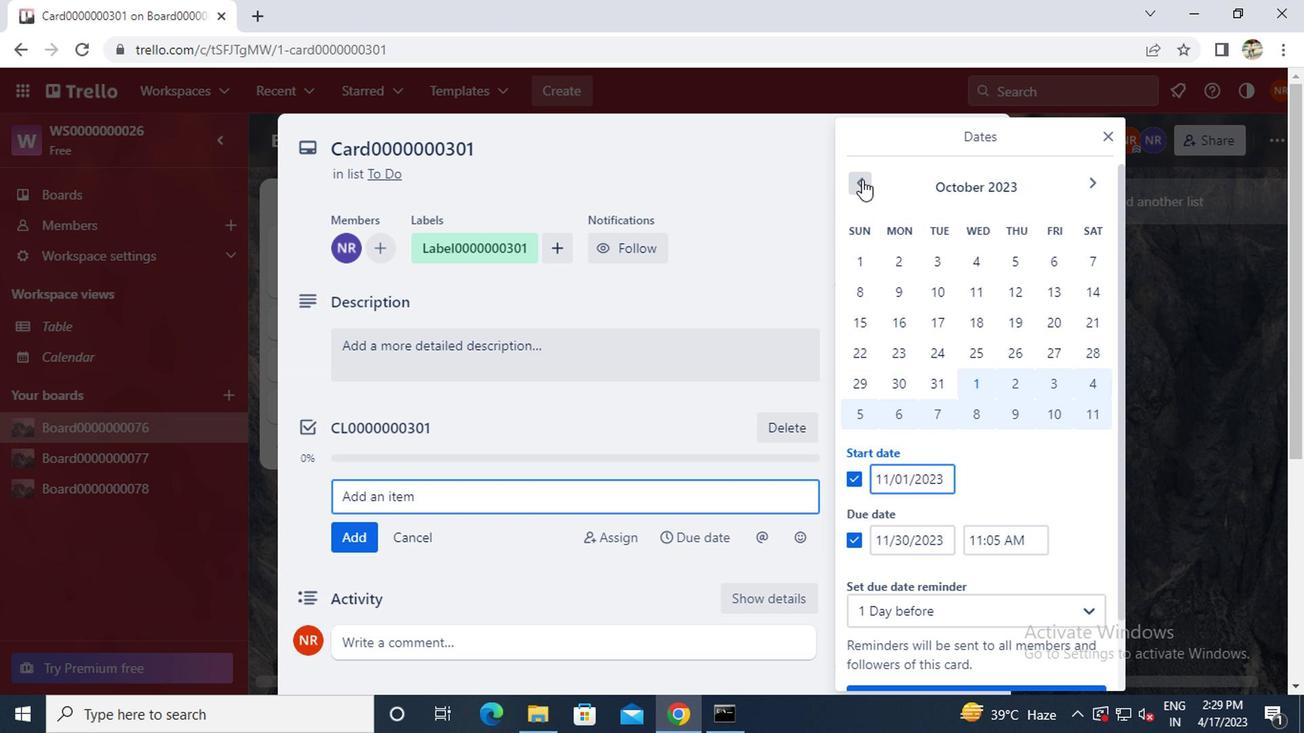 
Action: Mouse pressed left at (858, 179)
Screenshot: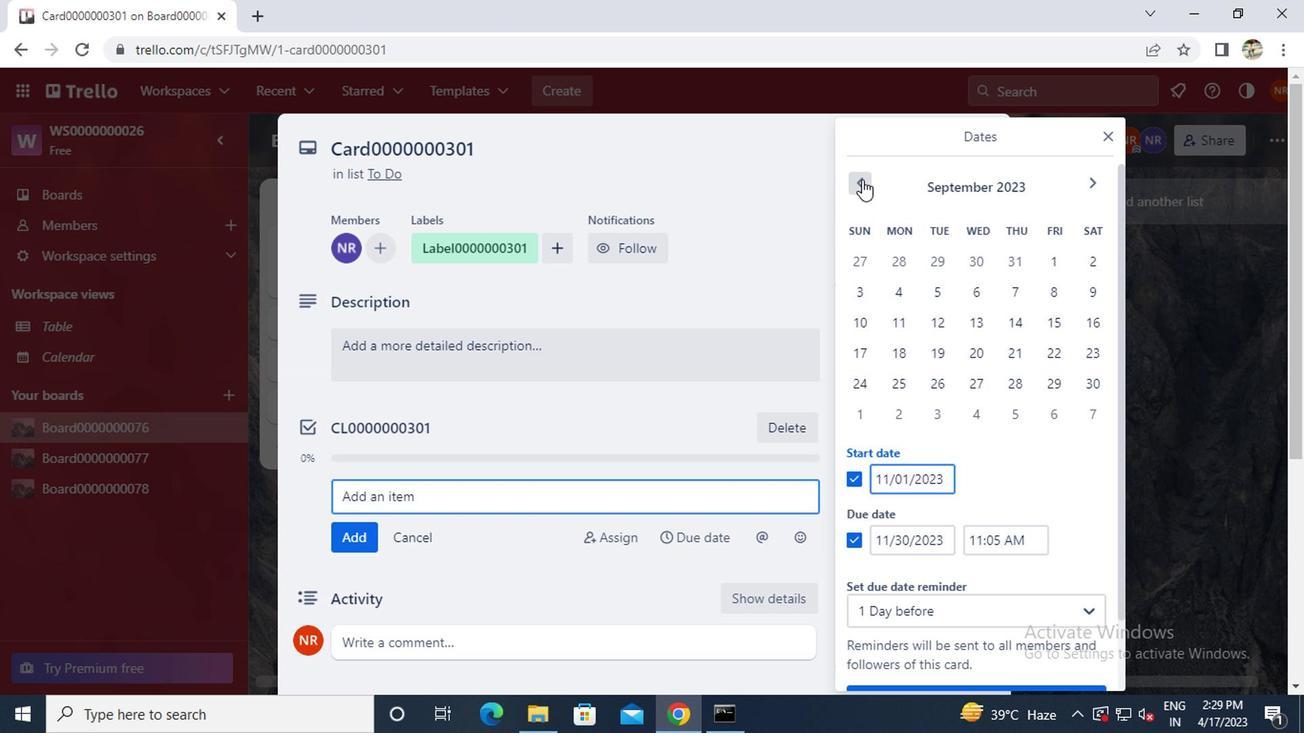 
Action: Mouse pressed left at (858, 179)
Screenshot: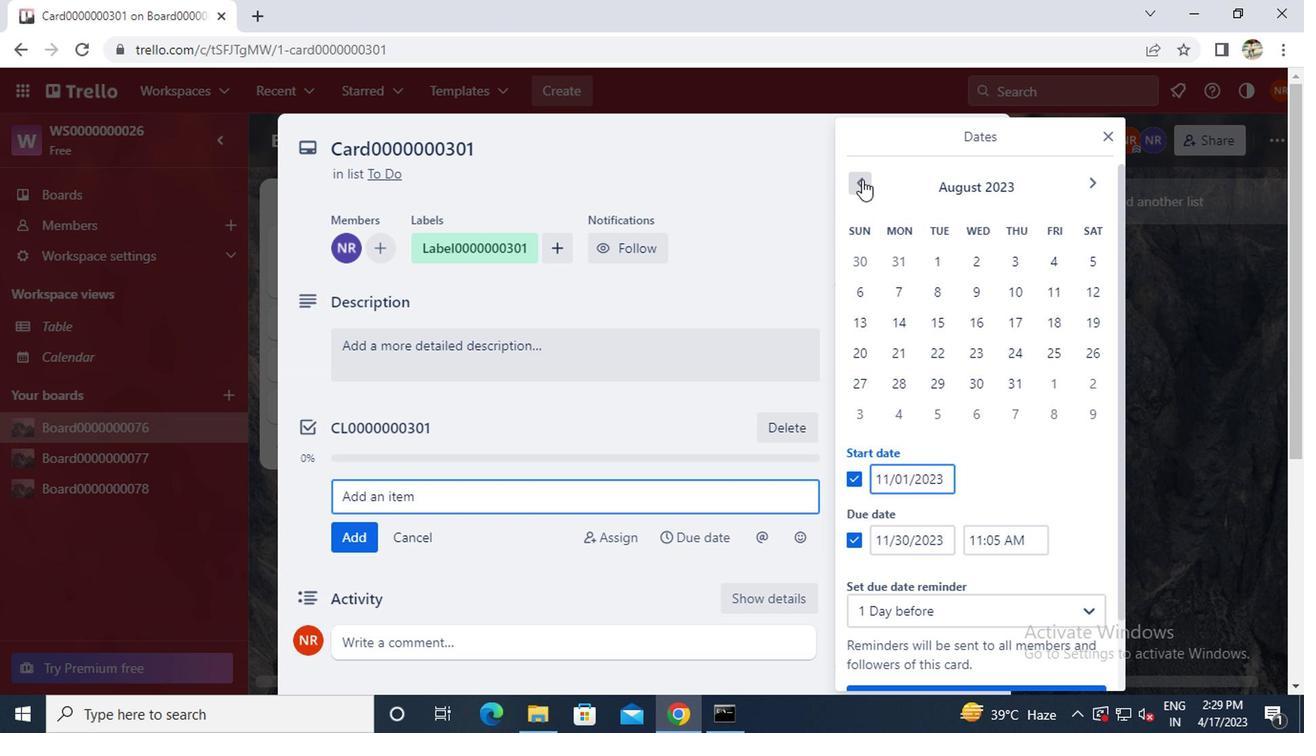 
Action: Mouse pressed left at (858, 179)
Screenshot: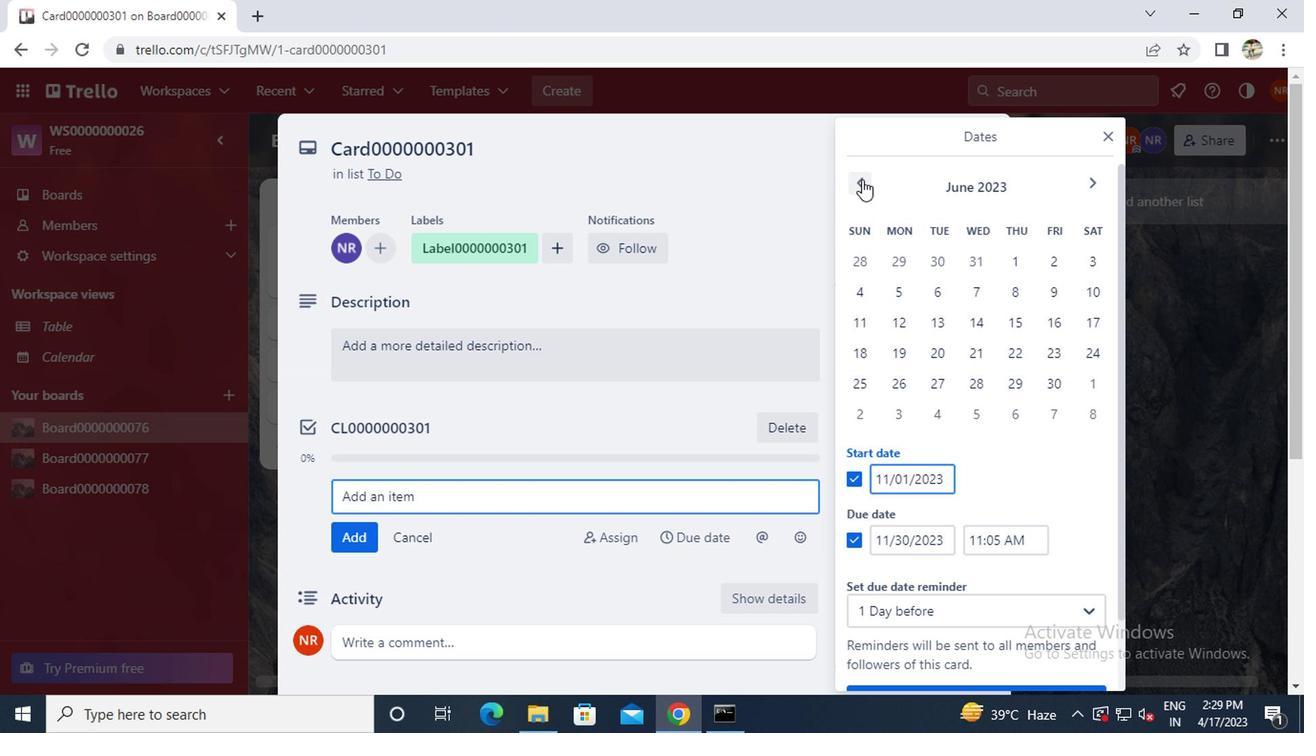 
Action: Mouse pressed left at (858, 179)
Screenshot: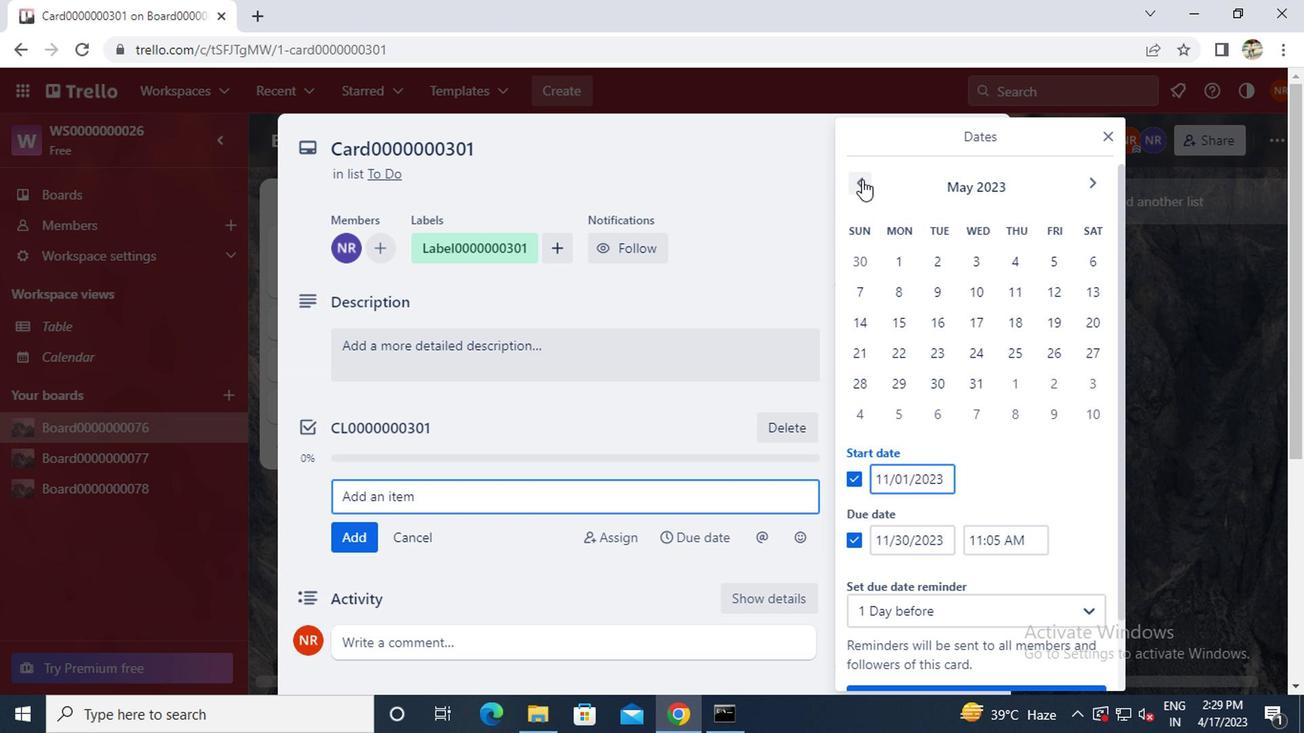 
Action: Mouse moved to (1082, 291)
Screenshot: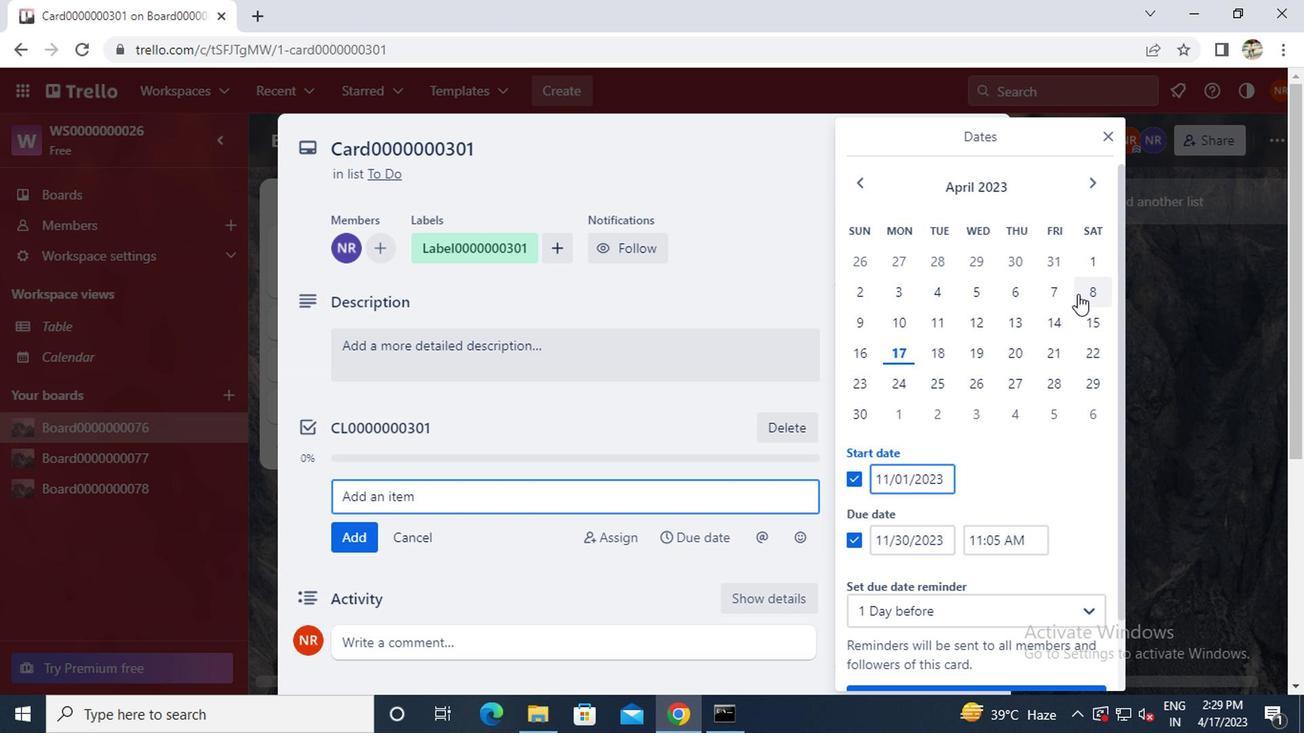 
Action: Mouse pressed left at (1082, 291)
Screenshot: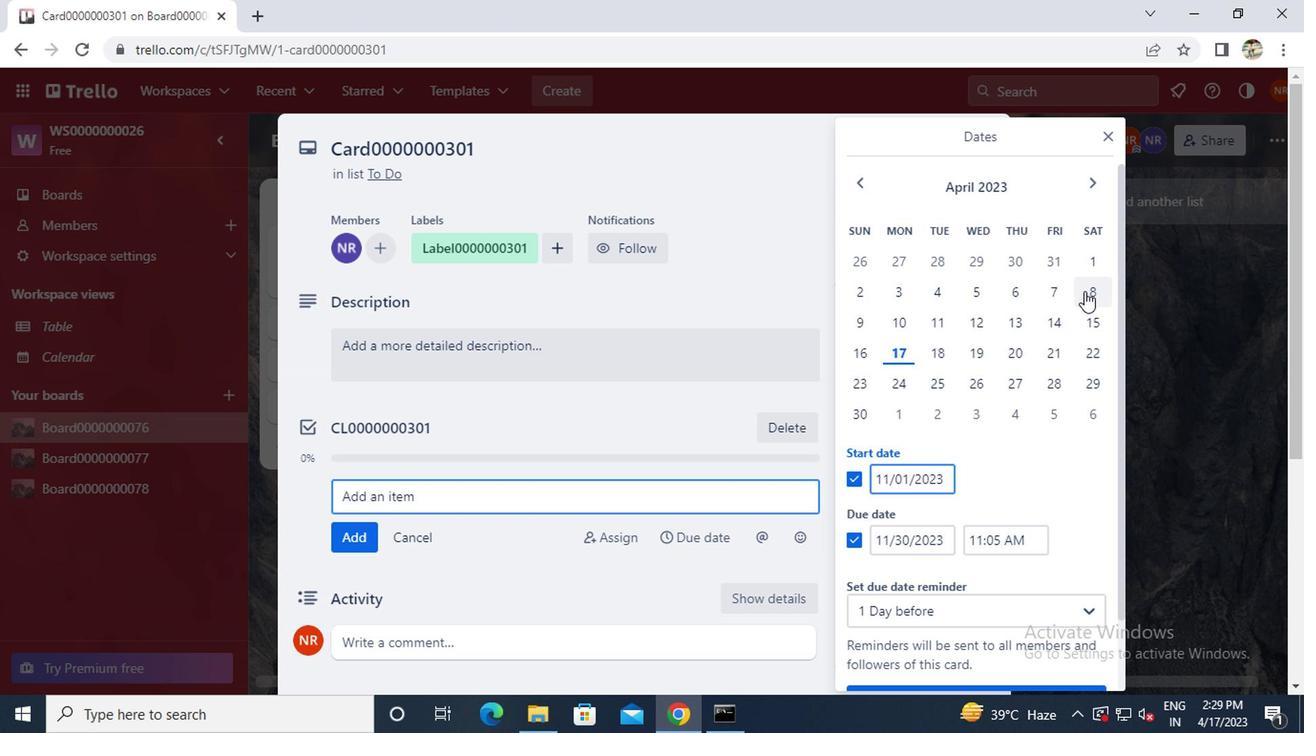 
Action: Mouse moved to (858, 416)
Screenshot: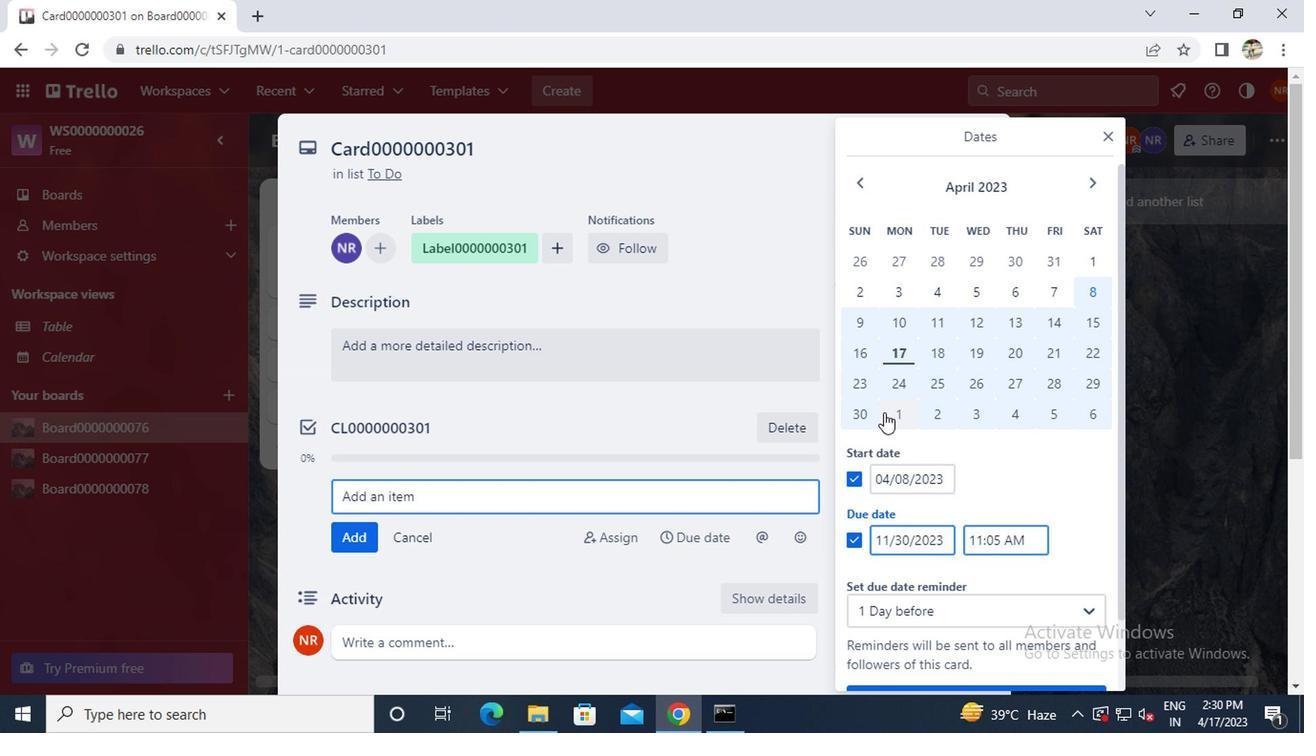 
Action: Mouse pressed left at (858, 416)
Screenshot: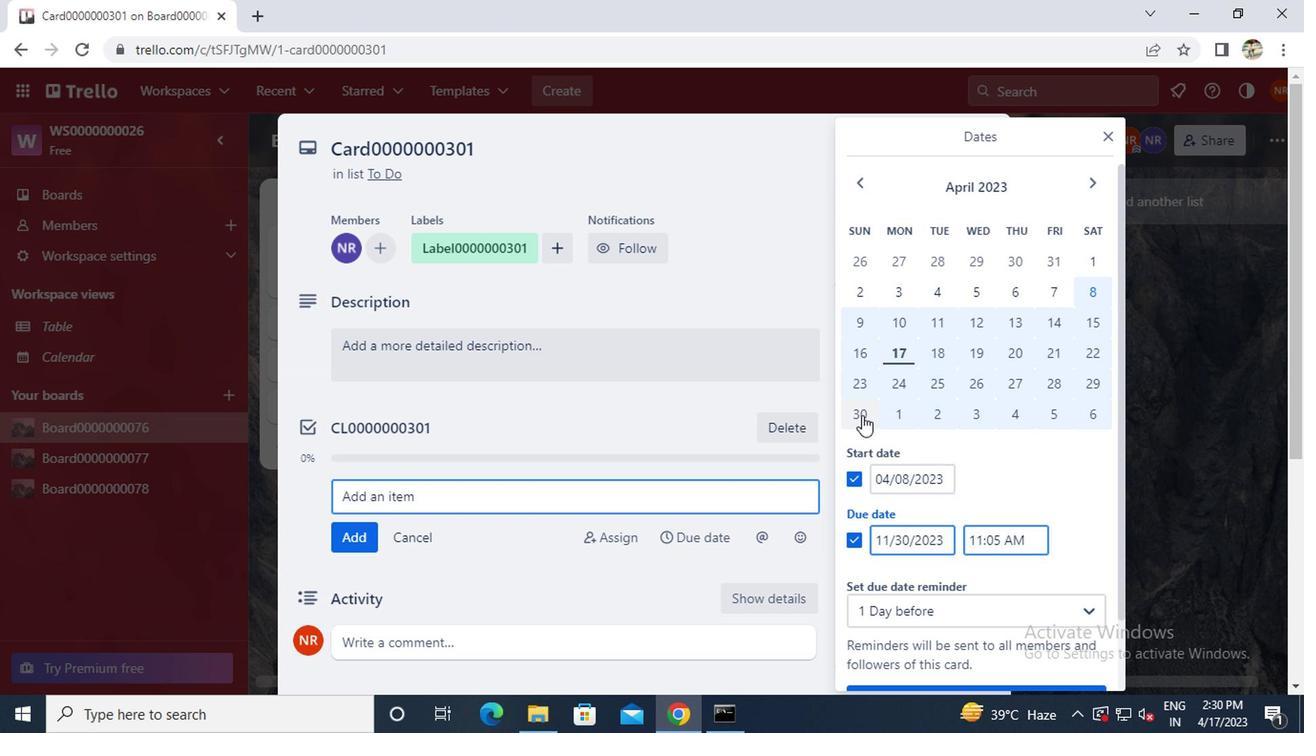 
Action: Mouse moved to (883, 469)
Screenshot: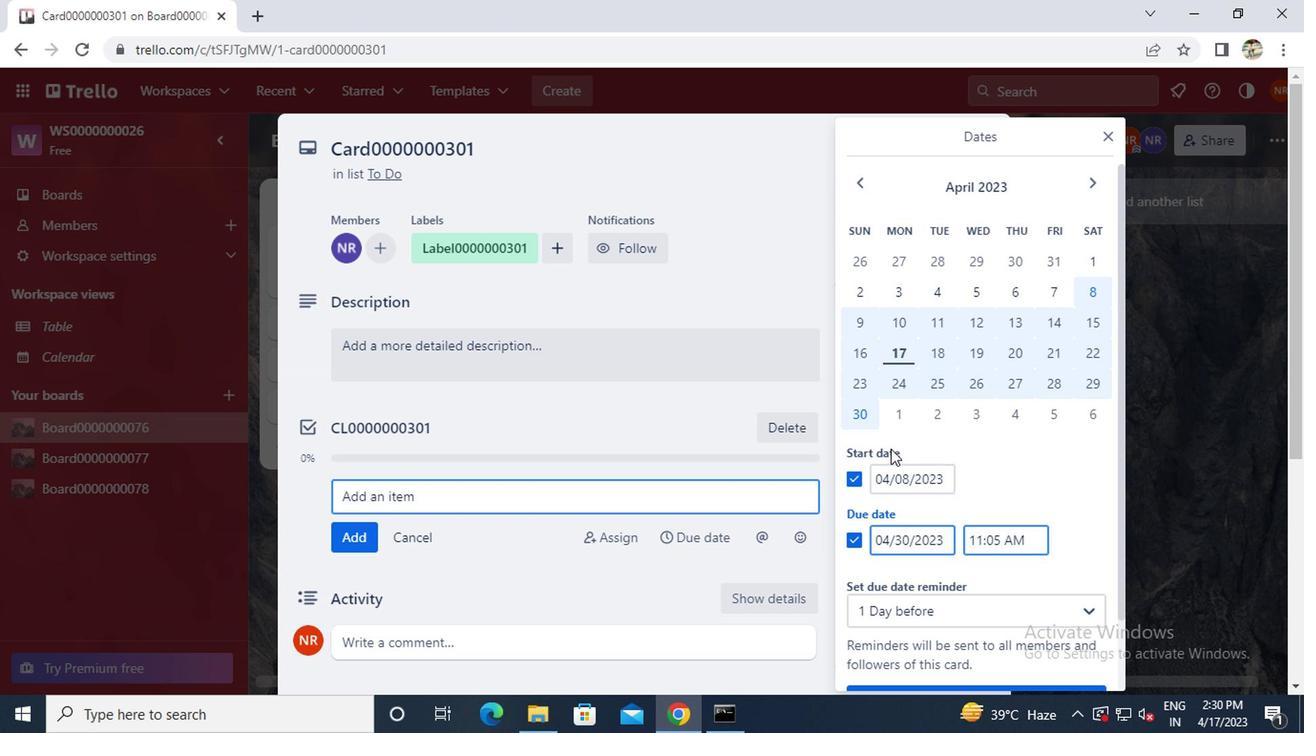 
Action: Mouse scrolled (883, 468) with delta (0, -1)
Screenshot: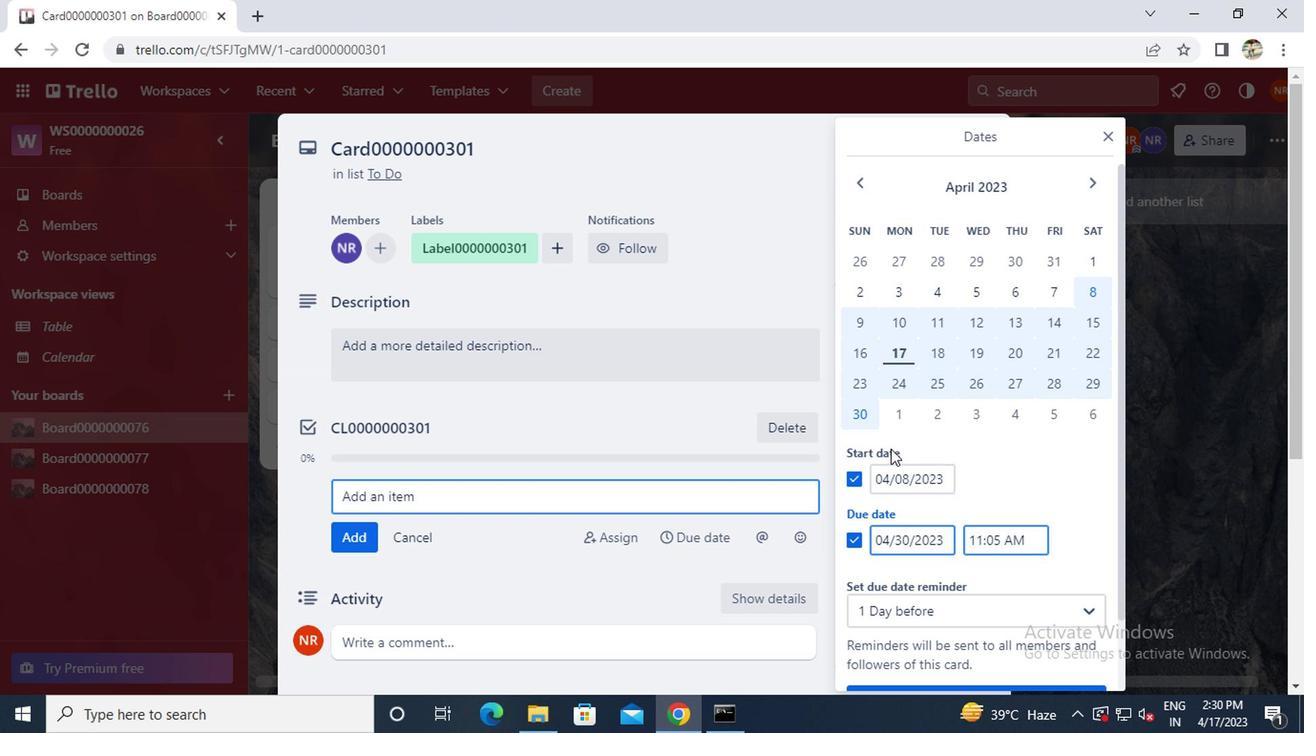 
Action: Mouse moved to (883, 470)
Screenshot: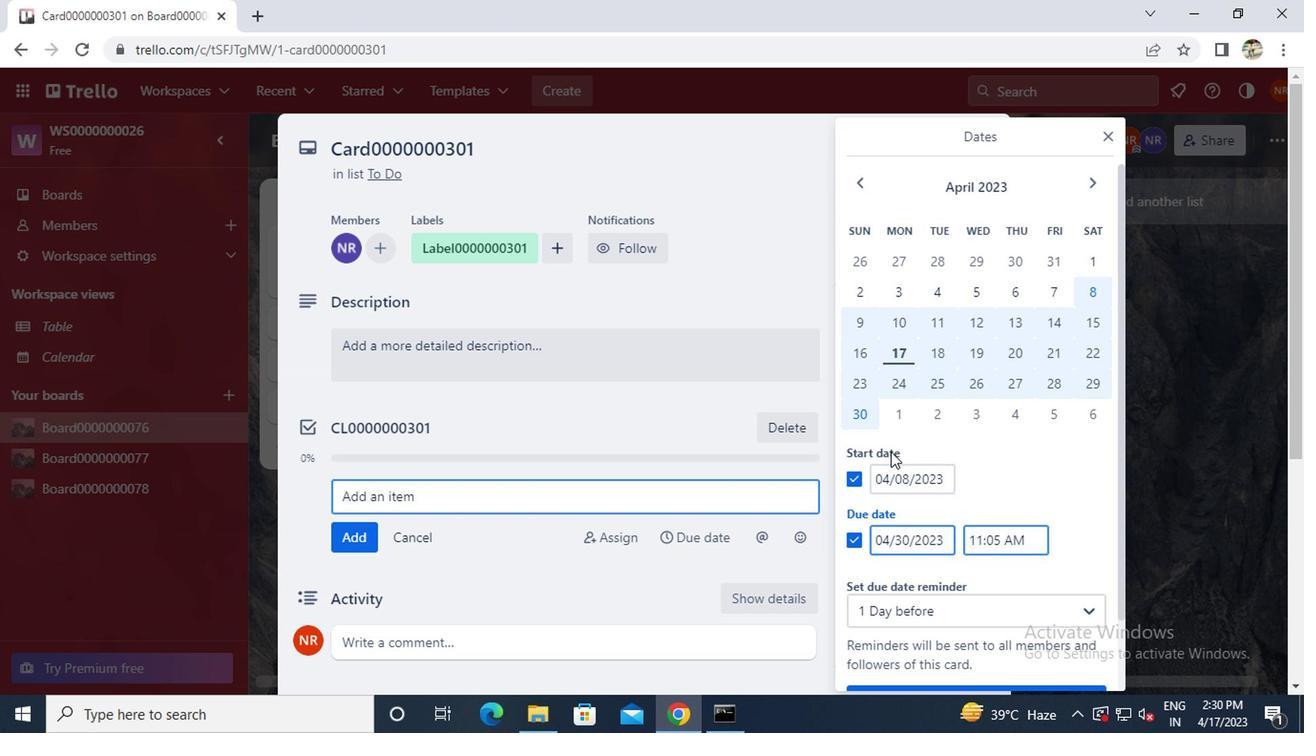 
Action: Mouse scrolled (883, 469) with delta (0, 0)
Screenshot: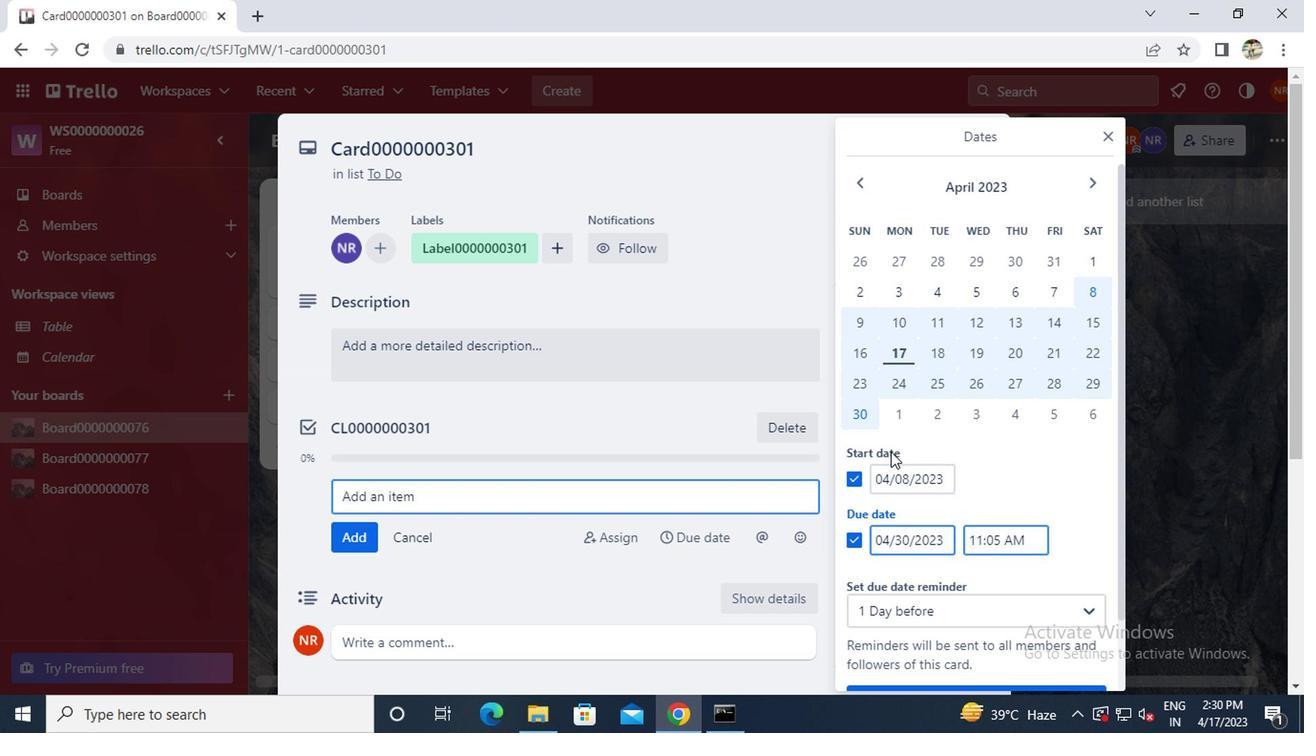 
Action: Mouse scrolled (883, 469) with delta (0, 0)
Screenshot: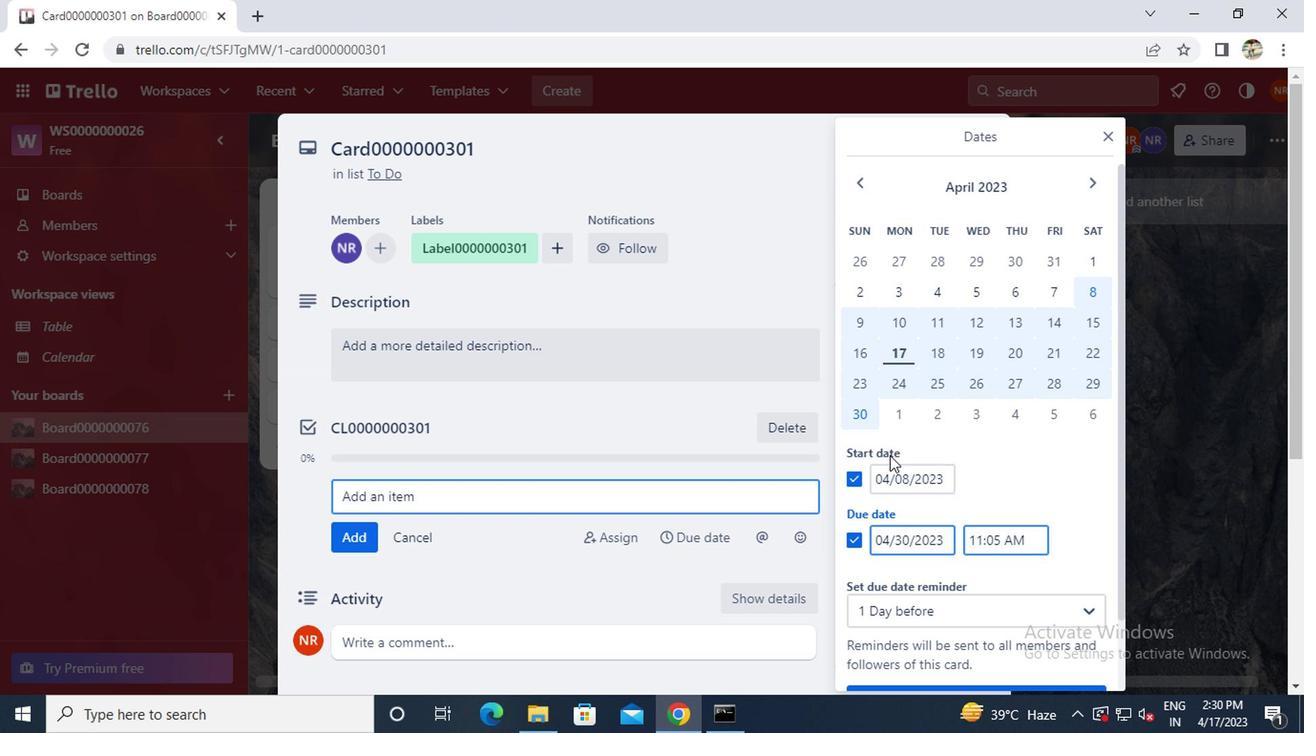
Action: Mouse moved to (885, 472)
Screenshot: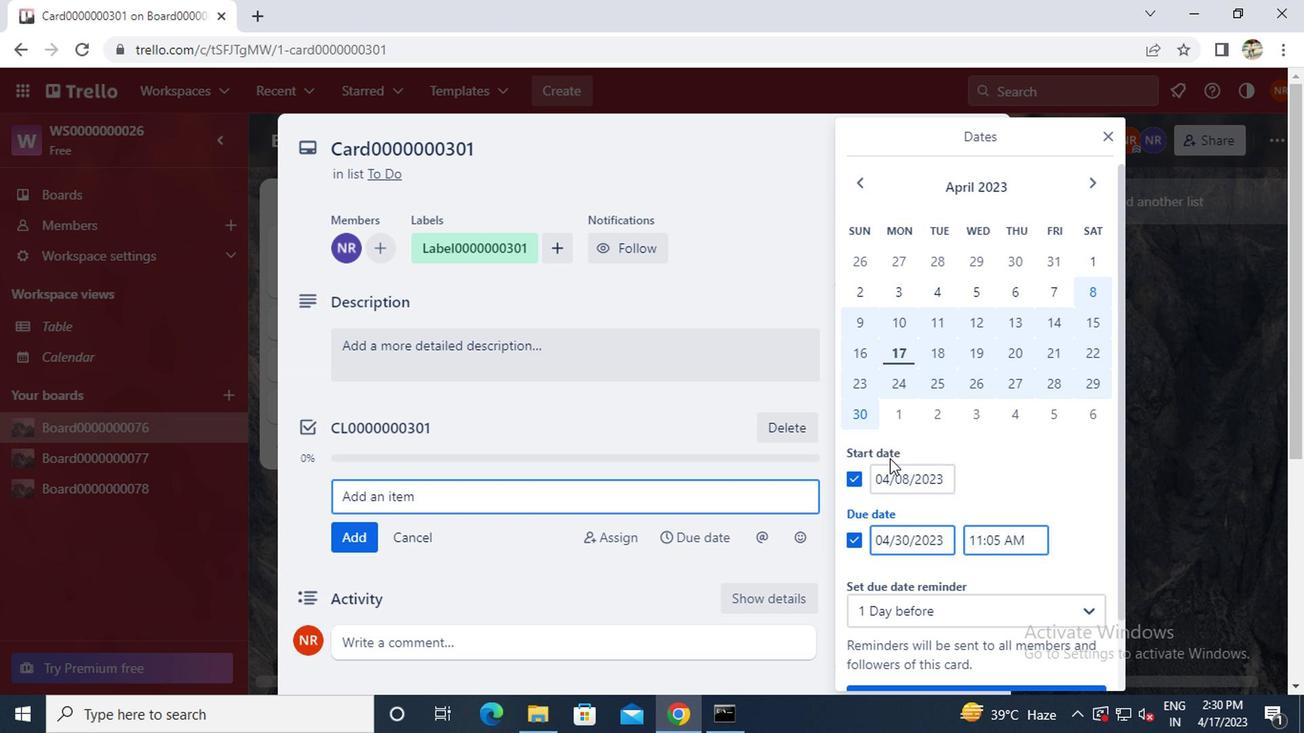 
Action: Mouse scrolled (885, 471) with delta (0, 0)
Screenshot: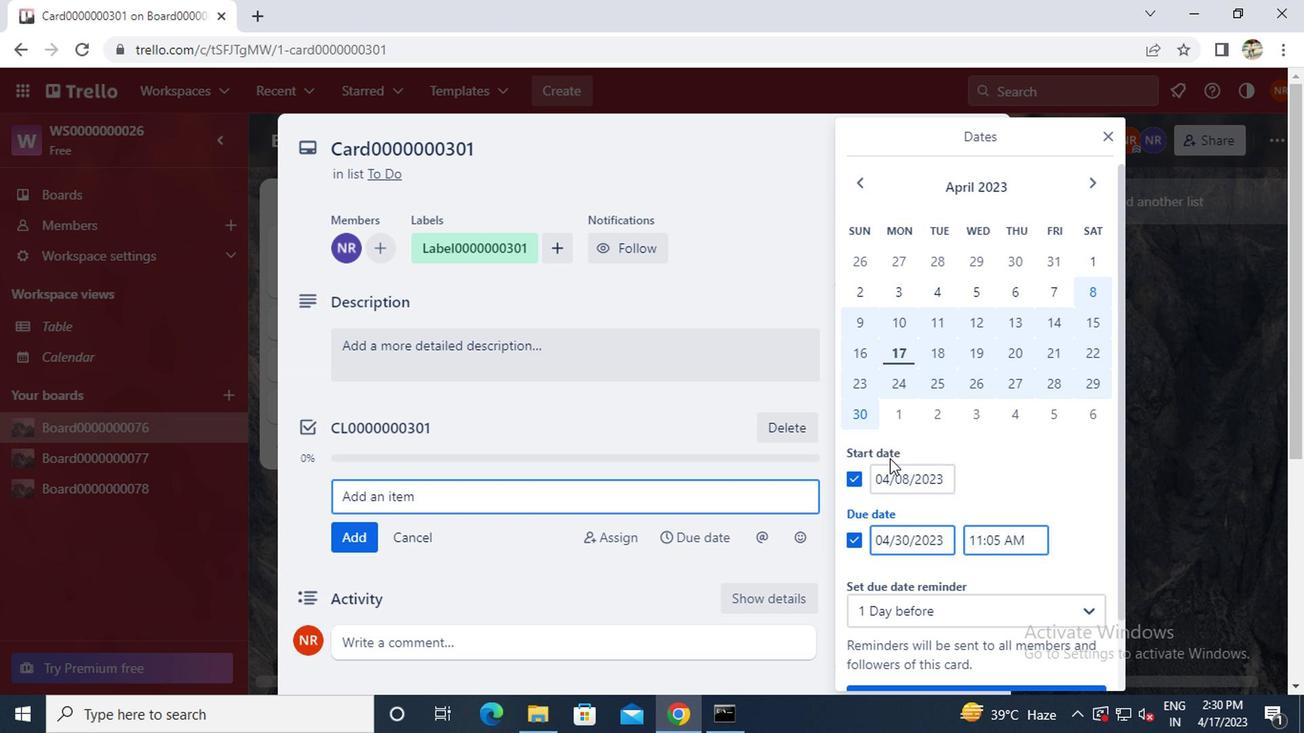 
Action: Mouse moved to (907, 620)
Screenshot: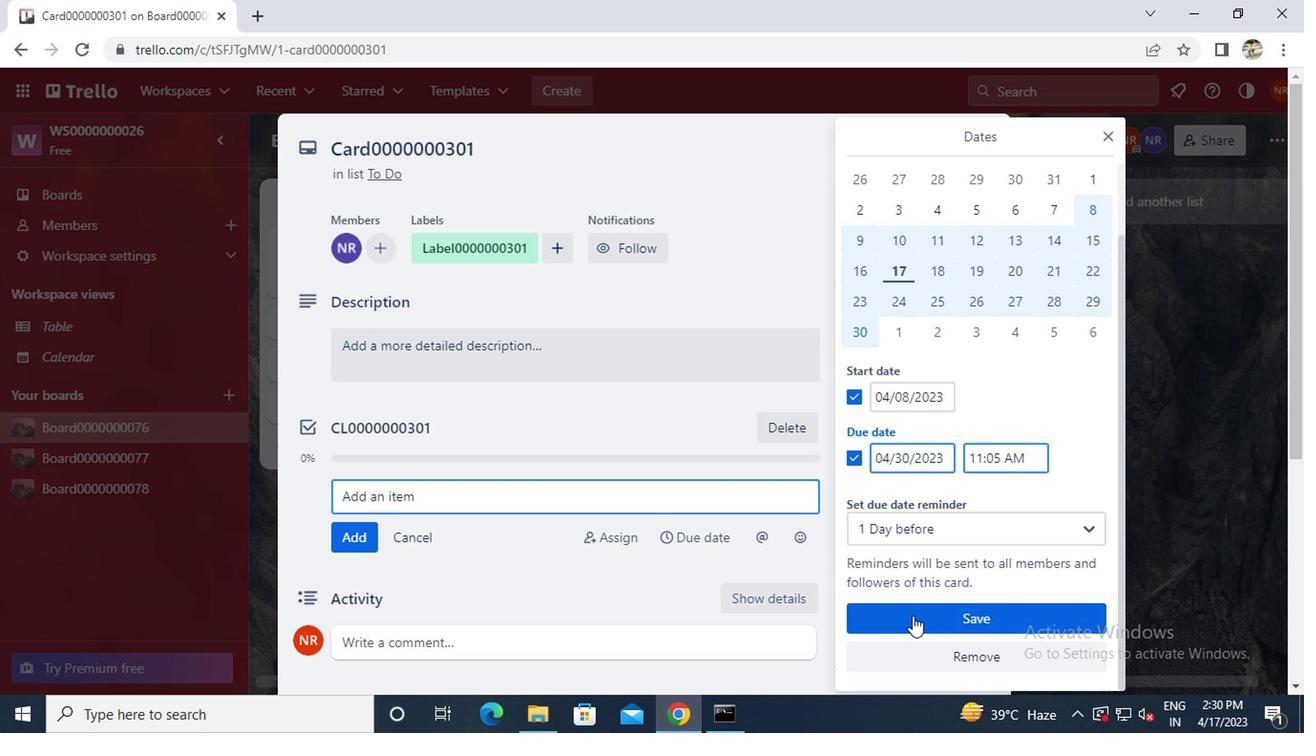 
Action: Mouse pressed left at (907, 620)
Screenshot: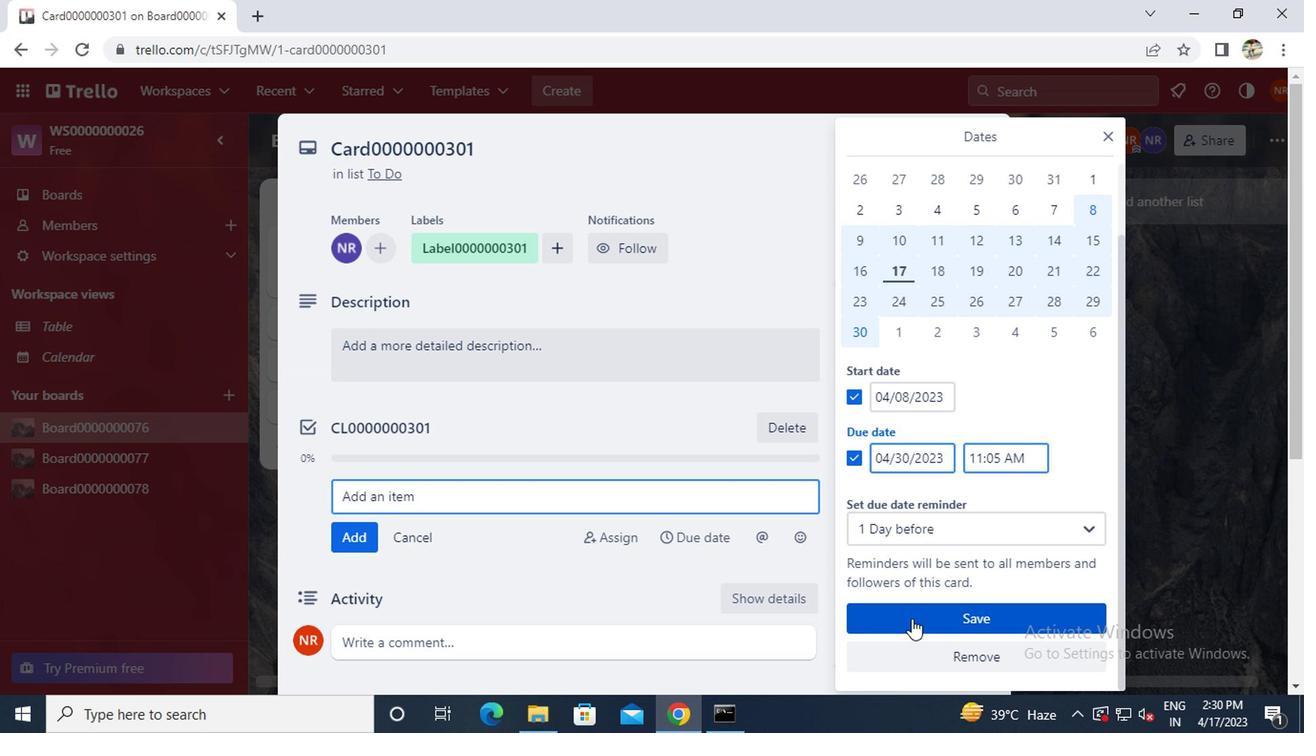 
